 Task: Find connections with filter location Pingxiang with filter topic #likewith filter profile language French with filter current company Calypso Technology with filter school Panjab University,Chandigarh with filter industry Accessible Architecture and Design with filter service category Print Design with filter keywords title Roofer
Action: Mouse moved to (151, 224)
Screenshot: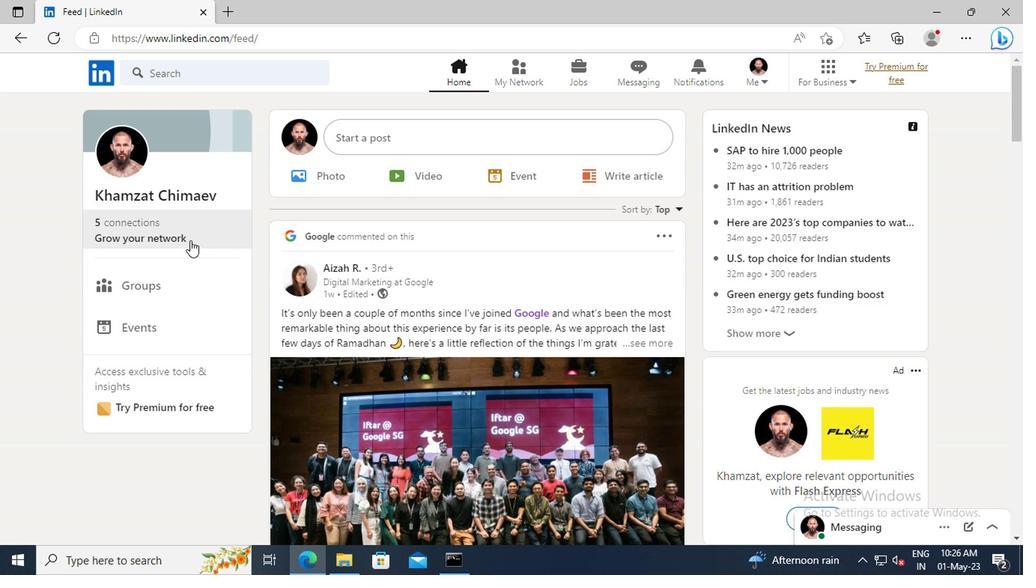 
Action: Mouse pressed left at (151, 224)
Screenshot: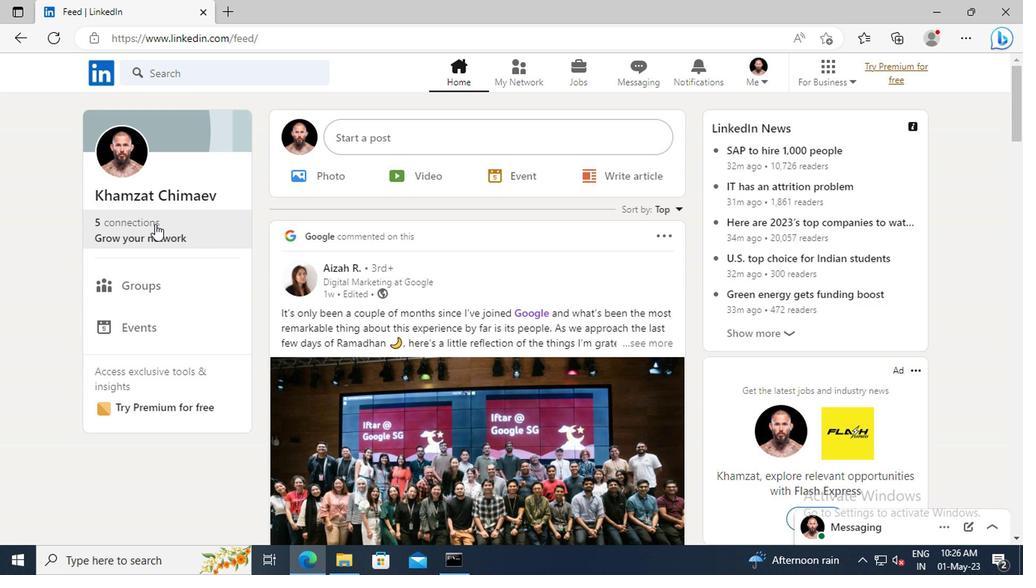 
Action: Mouse moved to (166, 160)
Screenshot: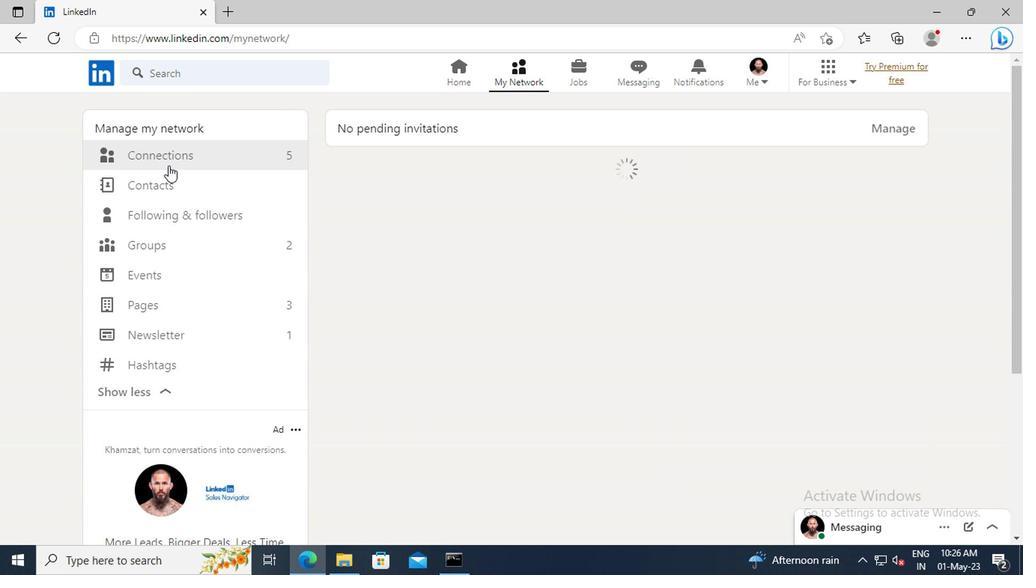 
Action: Mouse pressed left at (166, 160)
Screenshot: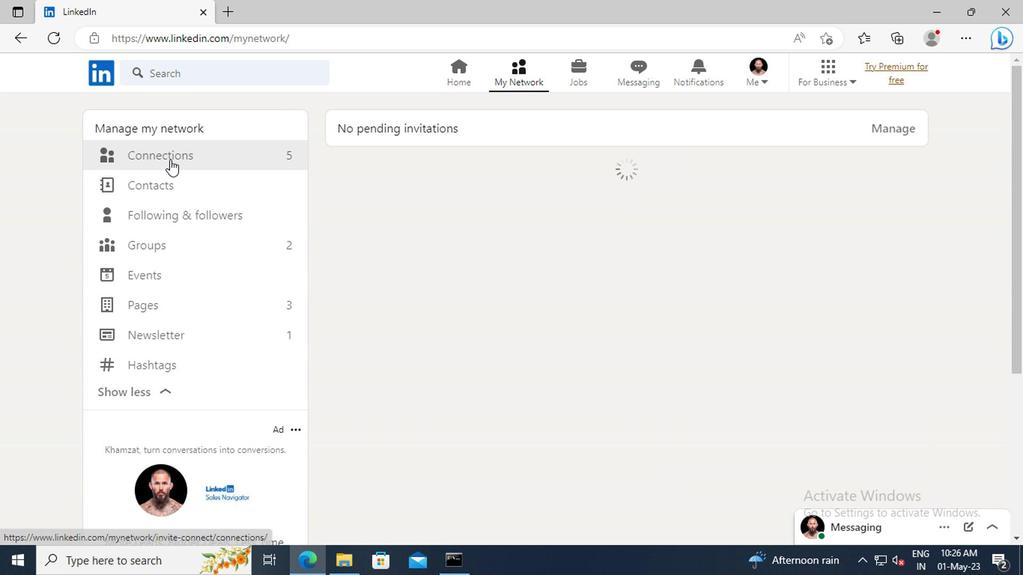 
Action: Mouse moved to (615, 162)
Screenshot: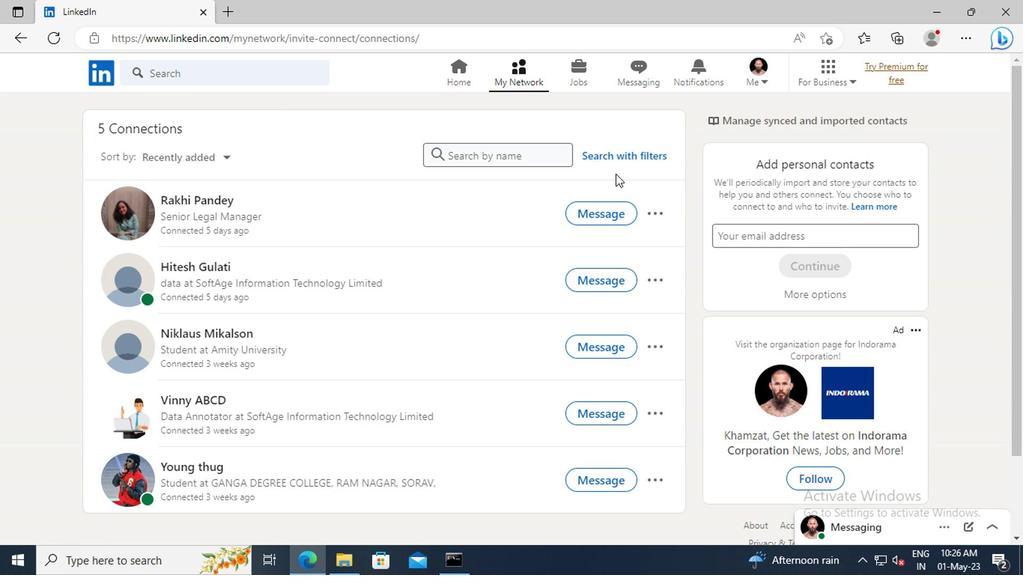 
Action: Mouse pressed left at (615, 162)
Screenshot: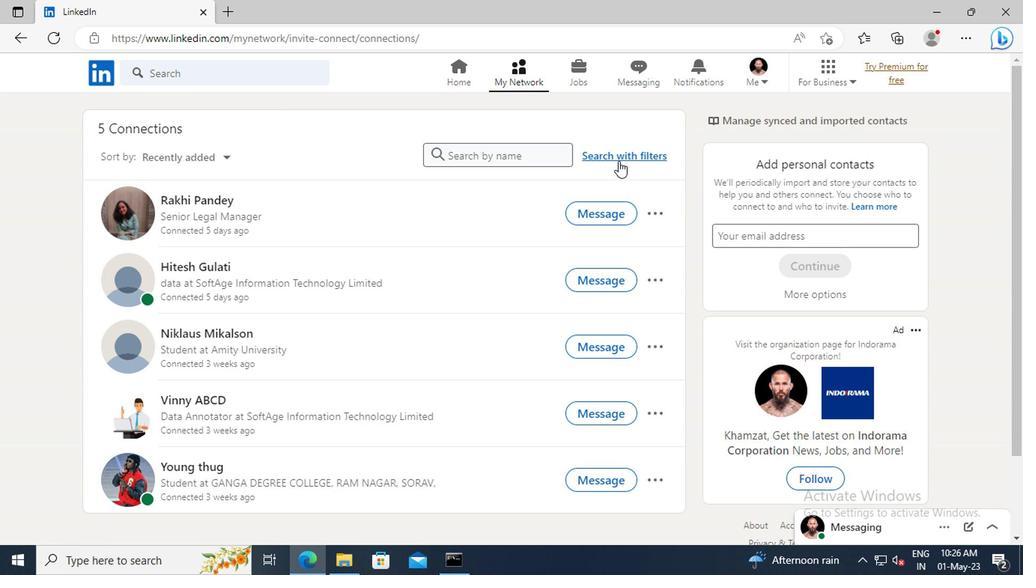 
Action: Mouse moved to (570, 118)
Screenshot: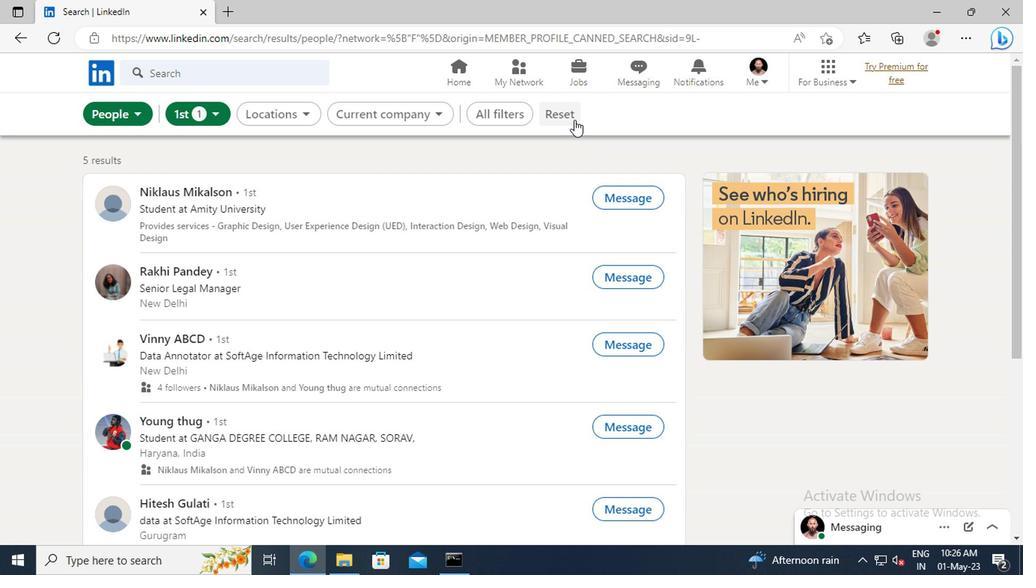 
Action: Mouse pressed left at (570, 118)
Screenshot: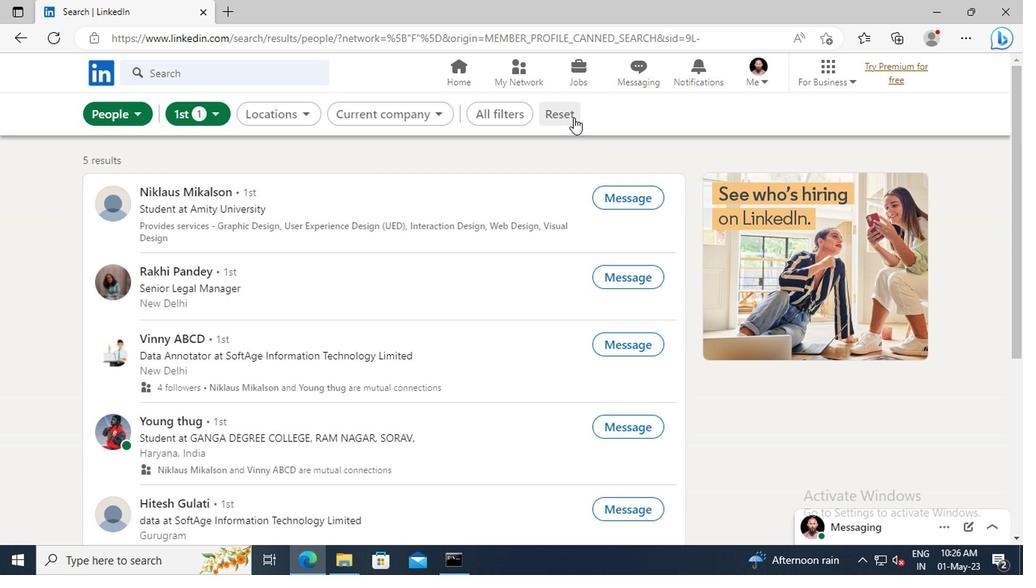 
Action: Mouse moved to (544, 116)
Screenshot: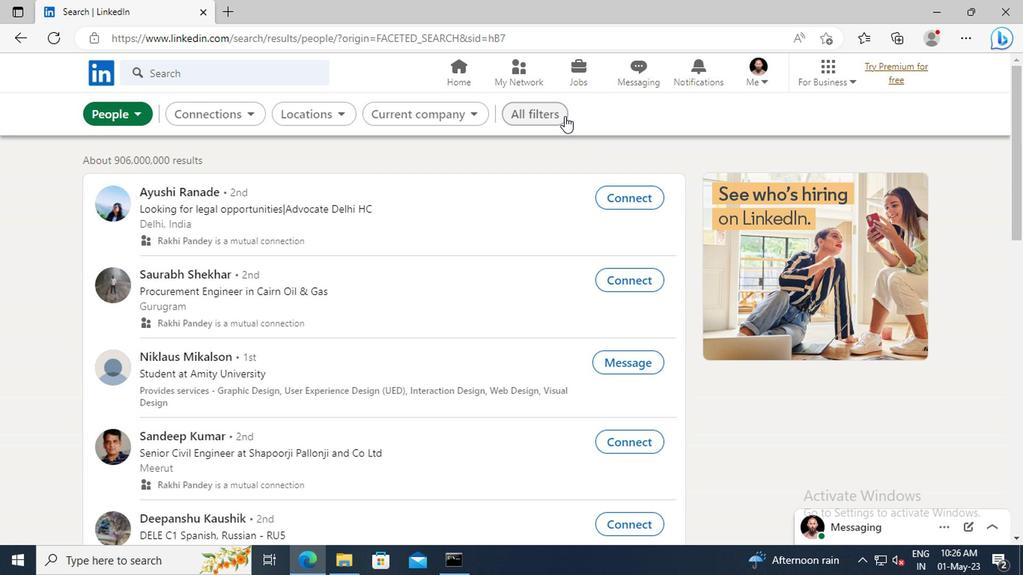 
Action: Mouse pressed left at (544, 116)
Screenshot: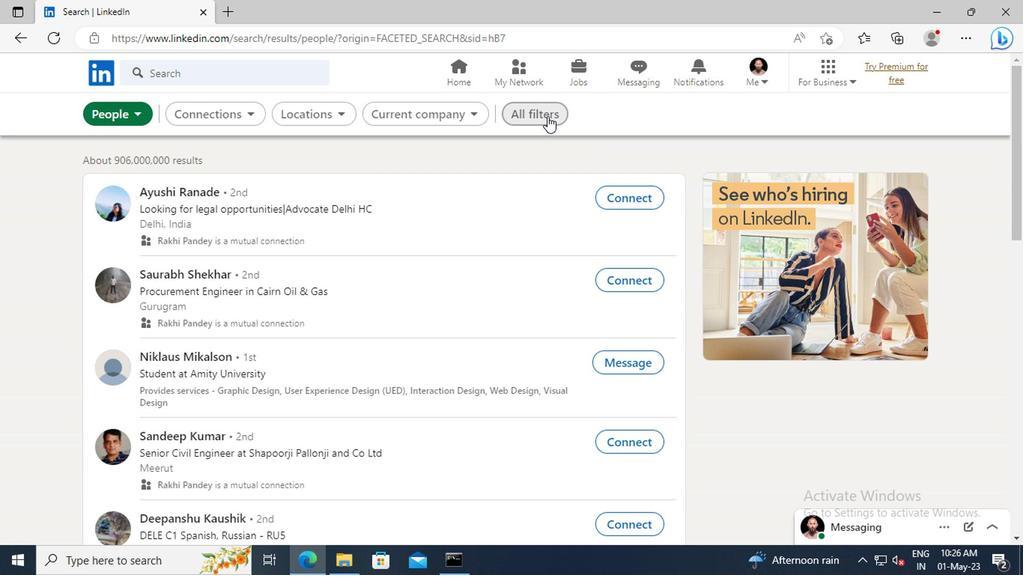 
Action: Mouse moved to (839, 260)
Screenshot: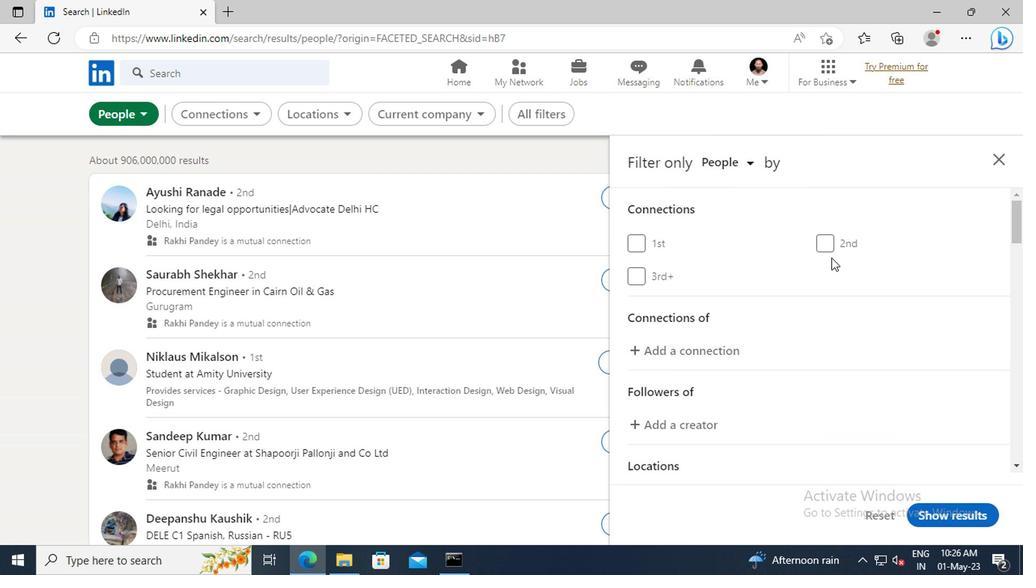 
Action: Mouse scrolled (839, 260) with delta (0, 0)
Screenshot: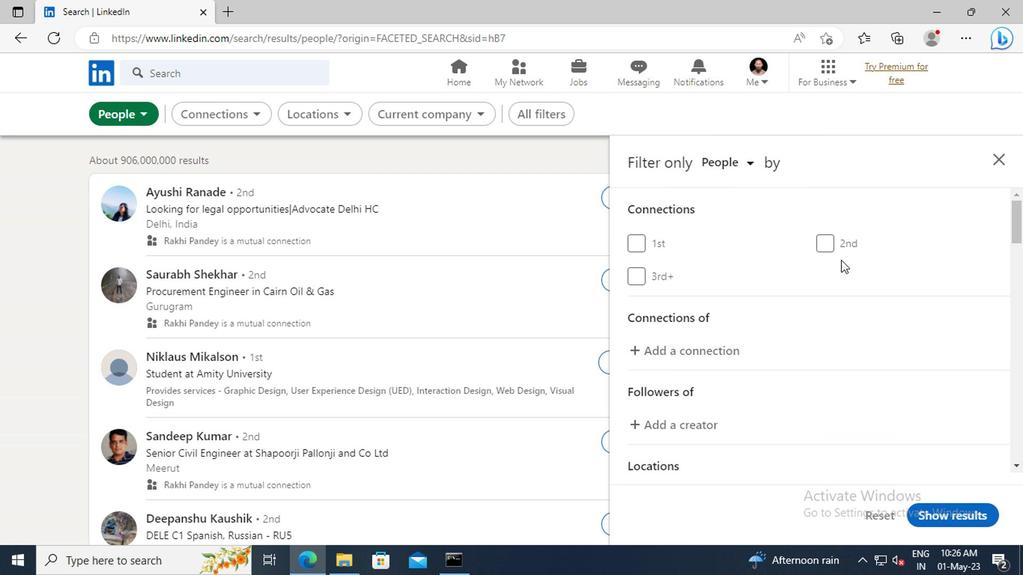 
Action: Mouse scrolled (839, 260) with delta (0, 0)
Screenshot: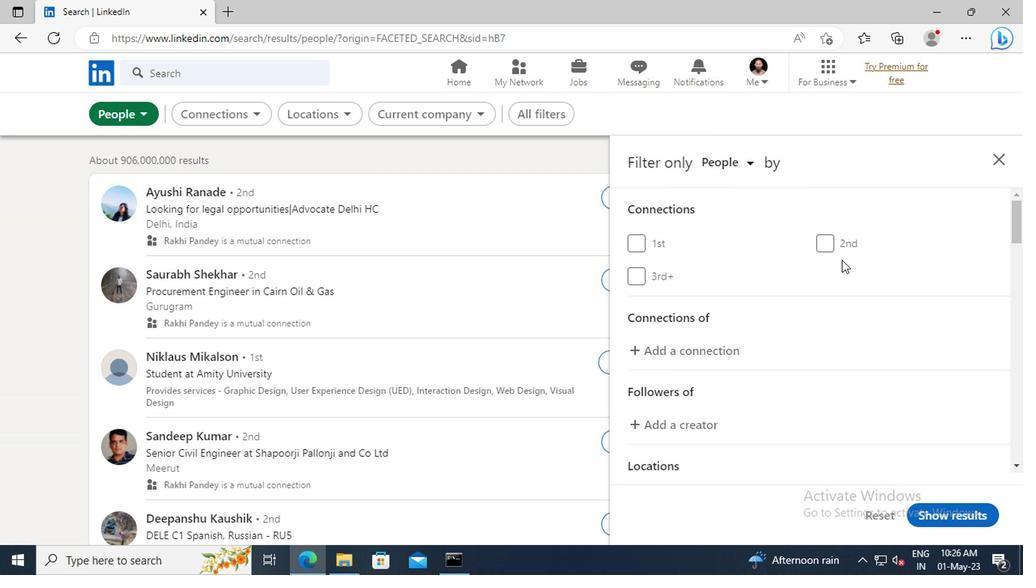 
Action: Mouse scrolled (839, 260) with delta (0, 0)
Screenshot: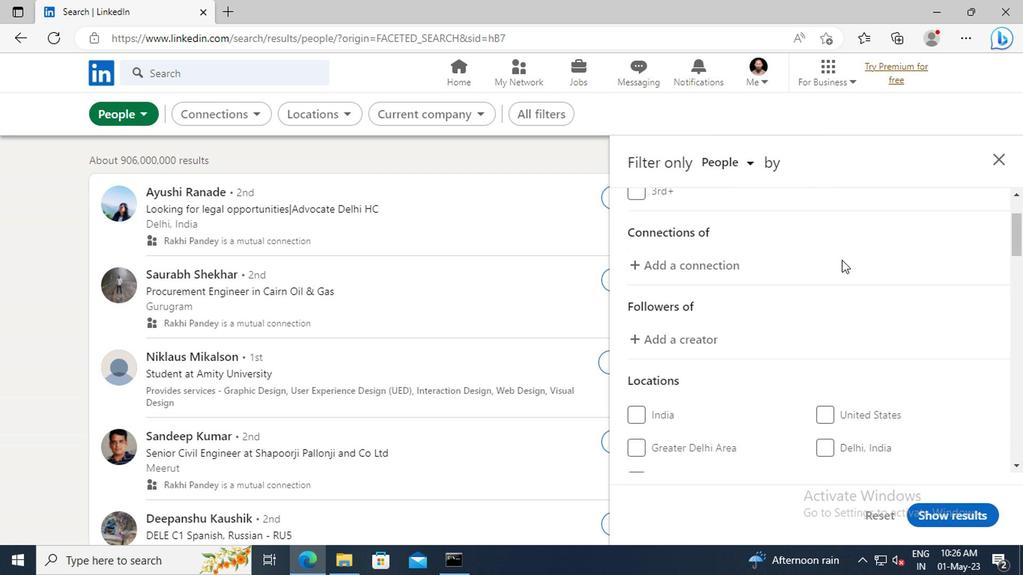 
Action: Mouse scrolled (839, 260) with delta (0, 0)
Screenshot: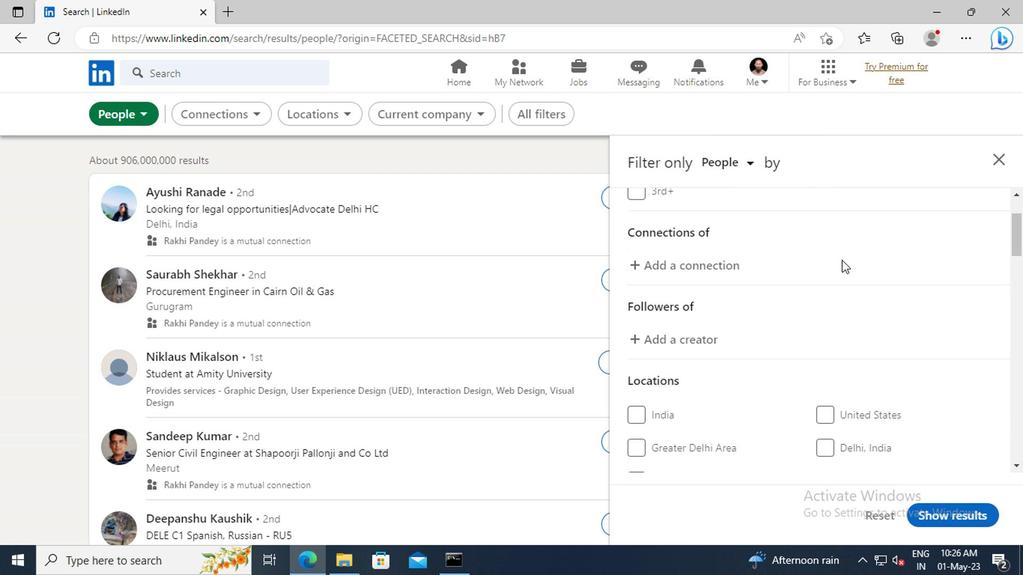 
Action: Mouse scrolled (839, 260) with delta (0, 0)
Screenshot: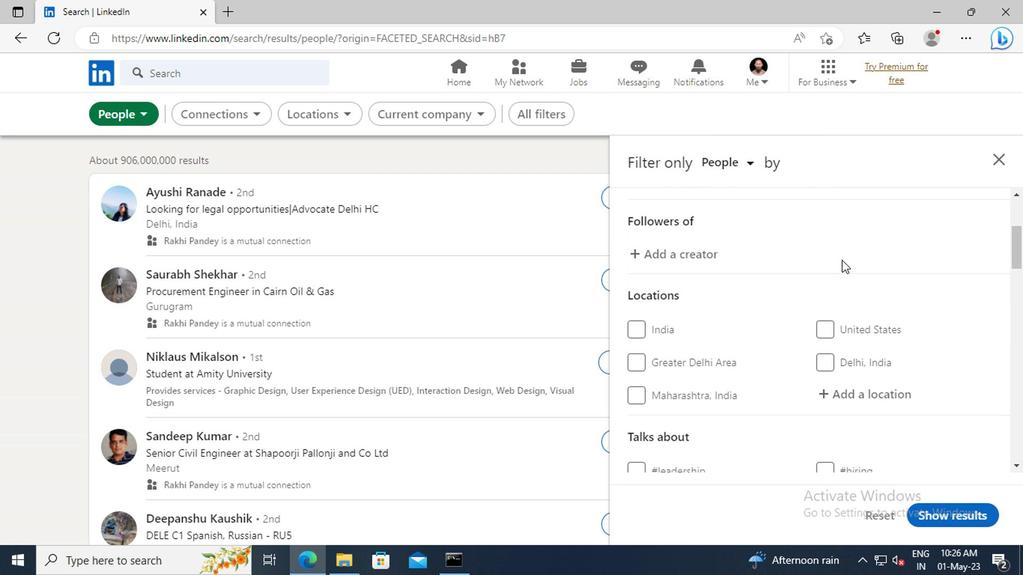 
Action: Mouse scrolled (839, 260) with delta (0, 0)
Screenshot: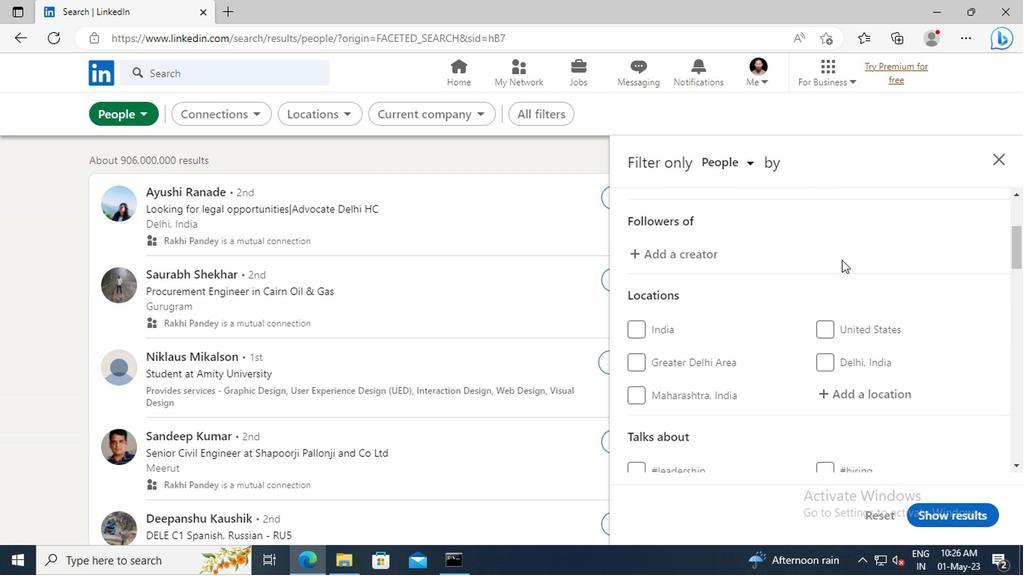 
Action: Mouse moved to (839, 308)
Screenshot: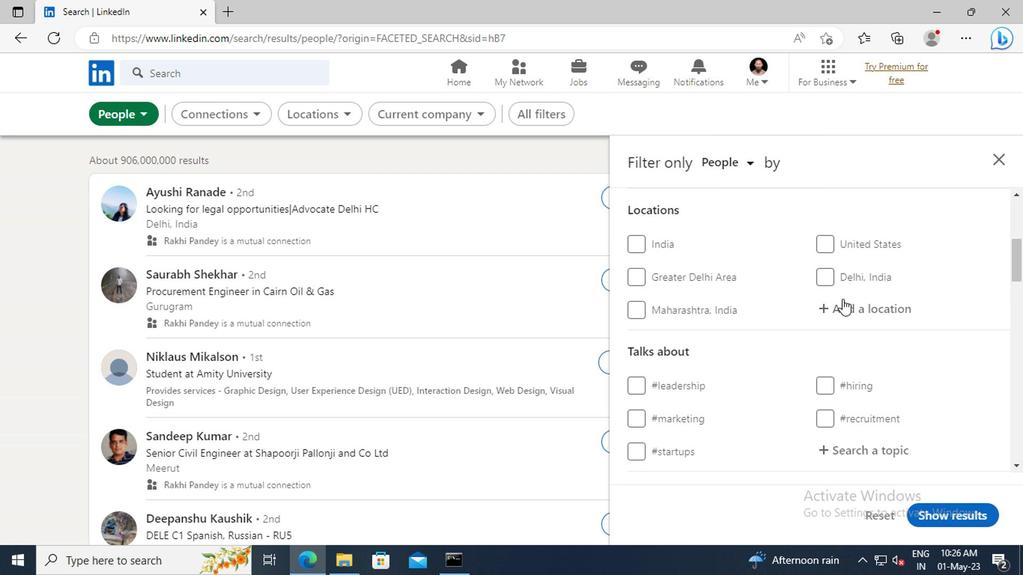 
Action: Mouse pressed left at (839, 308)
Screenshot: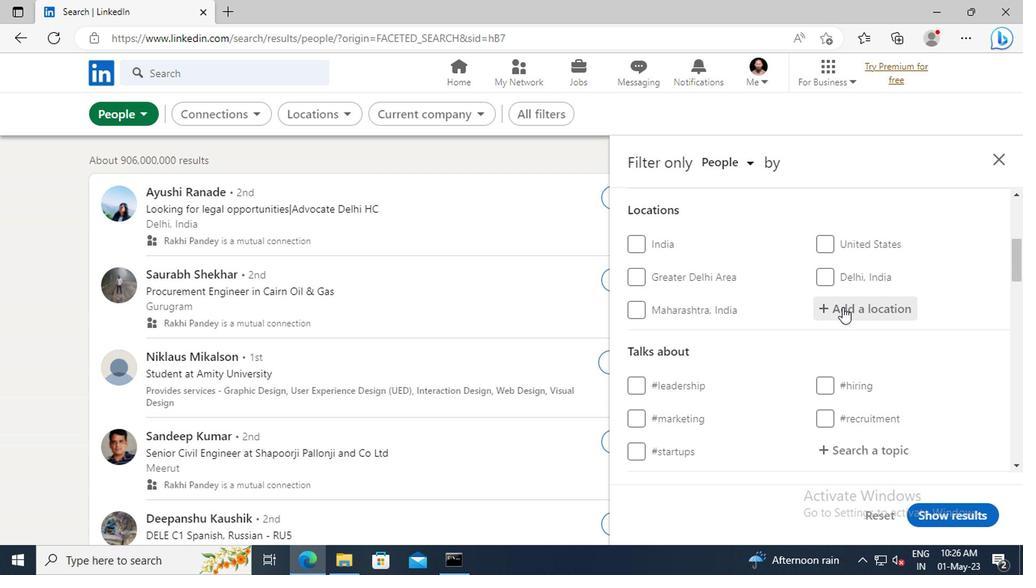 
Action: Key pressed <Key.shift>PINGXIANG
Screenshot: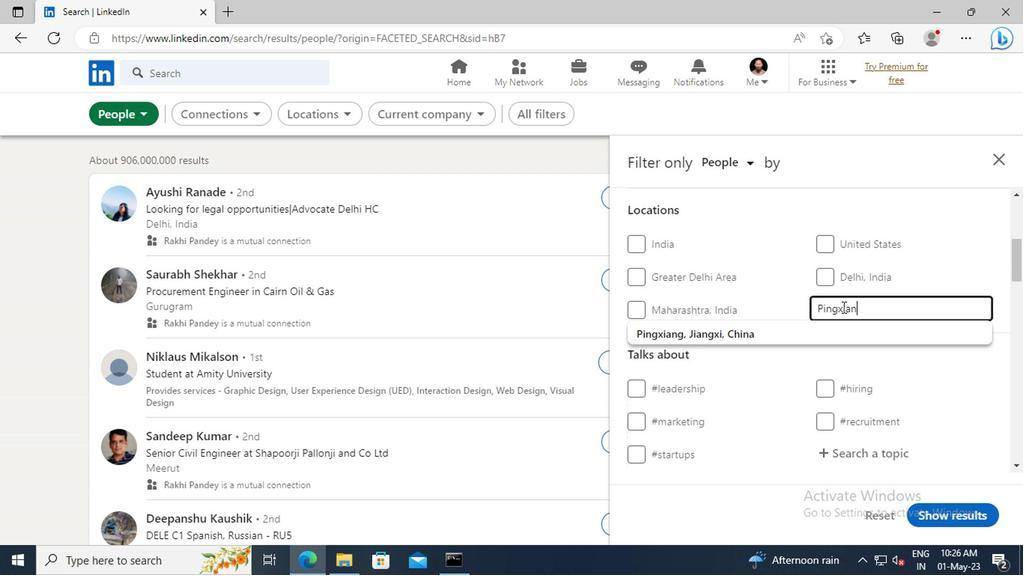 
Action: Mouse moved to (865, 330)
Screenshot: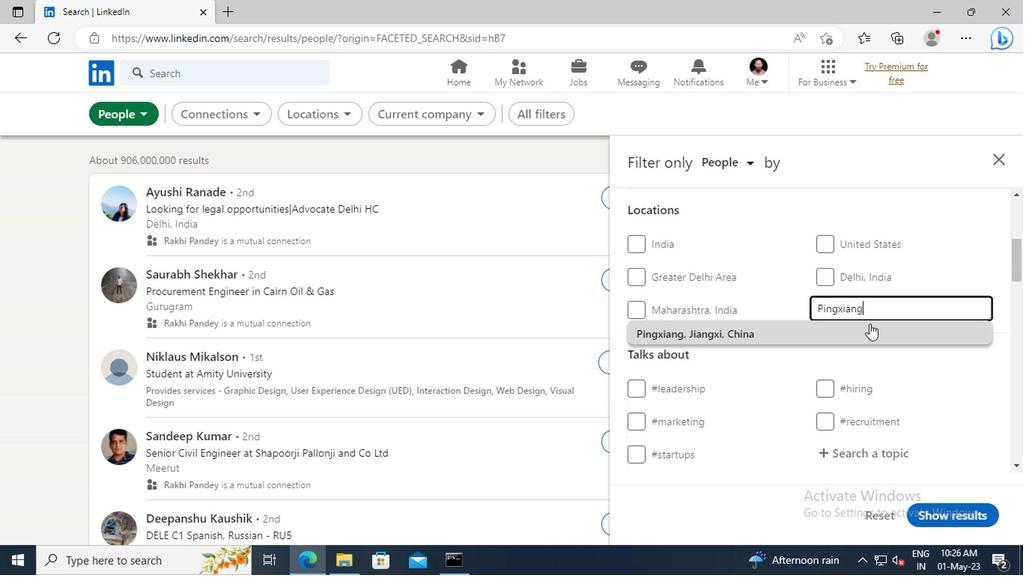 
Action: Mouse pressed left at (865, 330)
Screenshot: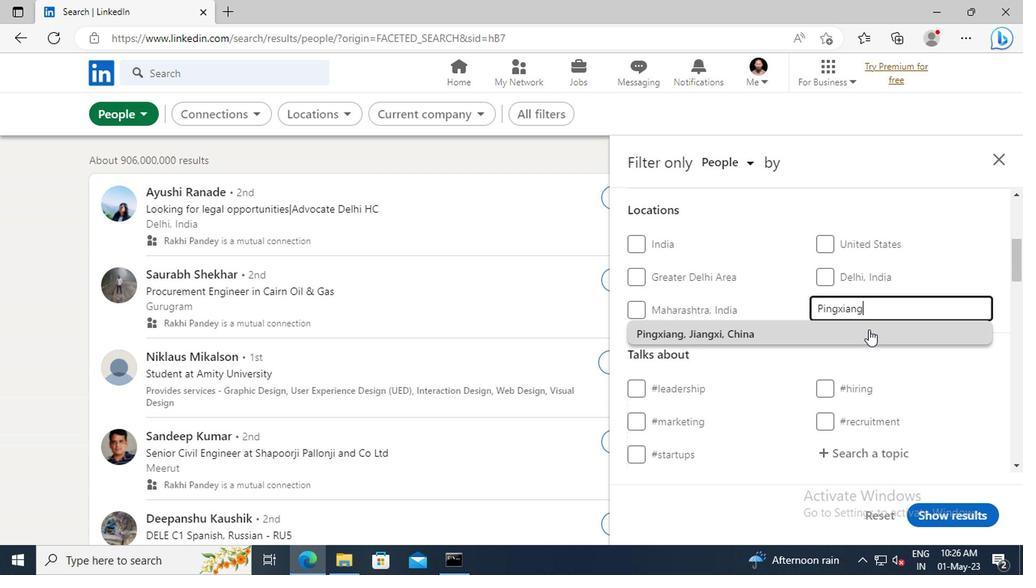 
Action: Mouse scrolled (865, 329) with delta (0, -1)
Screenshot: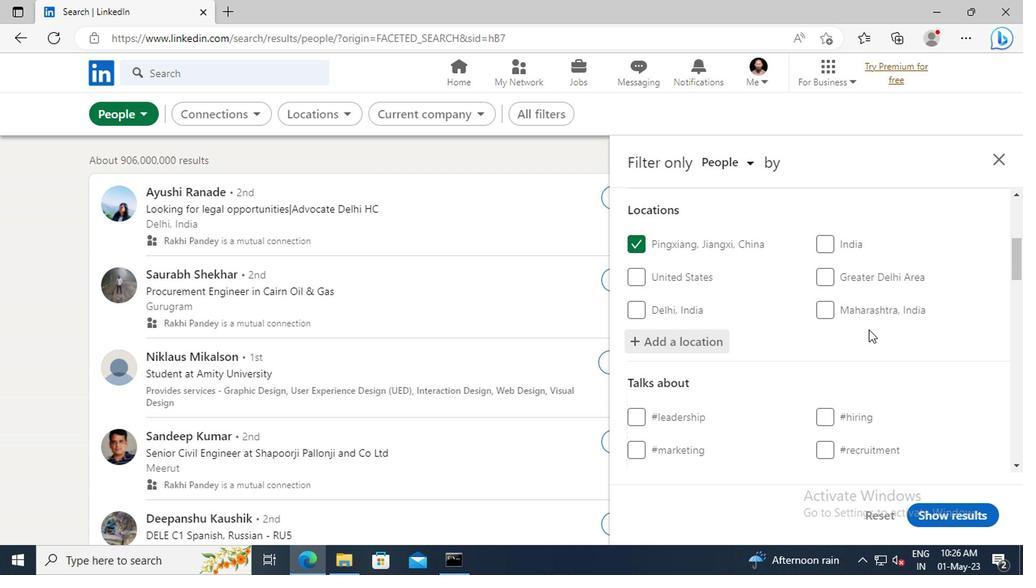 
Action: Mouse scrolled (865, 329) with delta (0, -1)
Screenshot: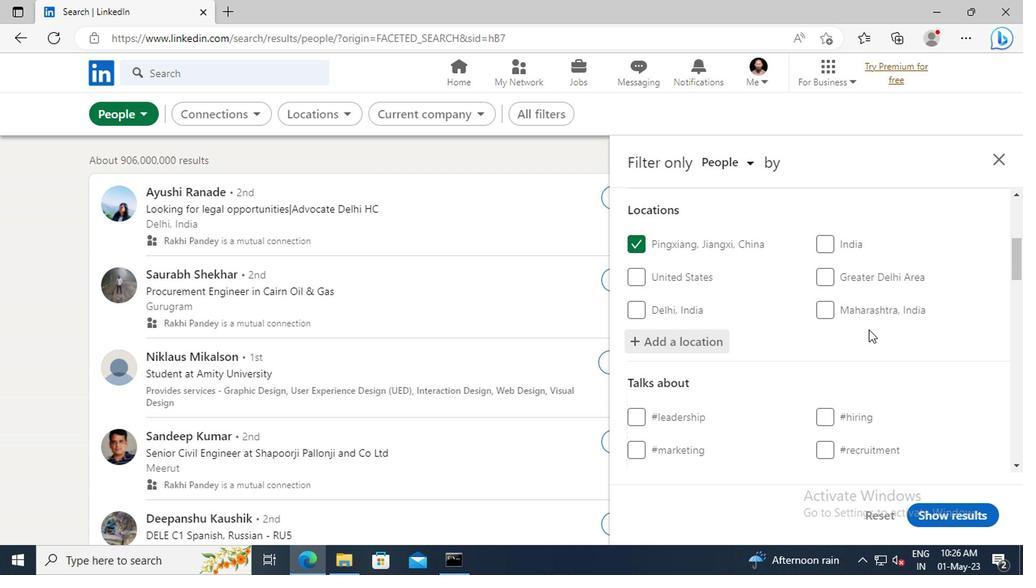
Action: Mouse scrolled (865, 329) with delta (0, -1)
Screenshot: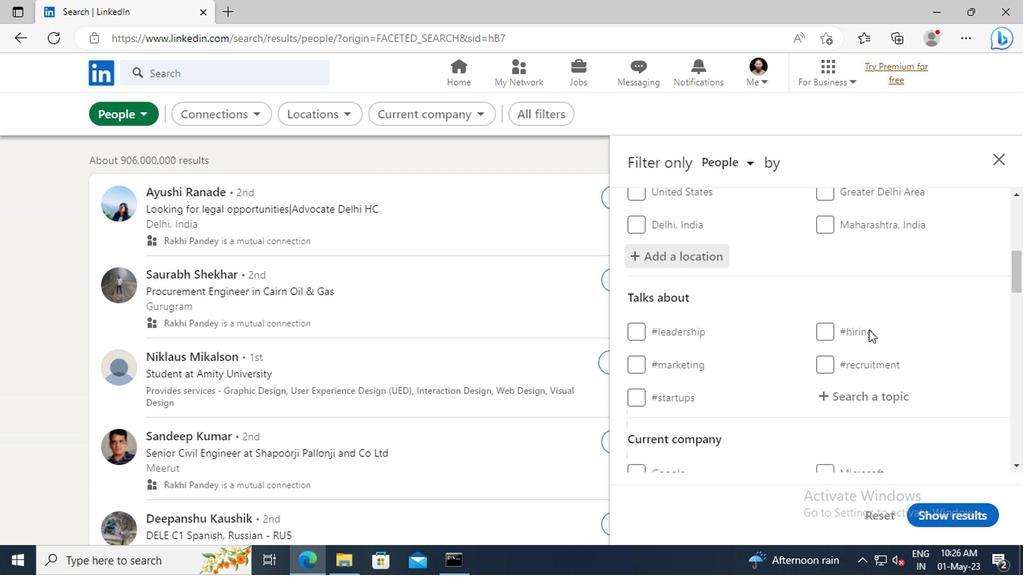 
Action: Mouse moved to (865, 352)
Screenshot: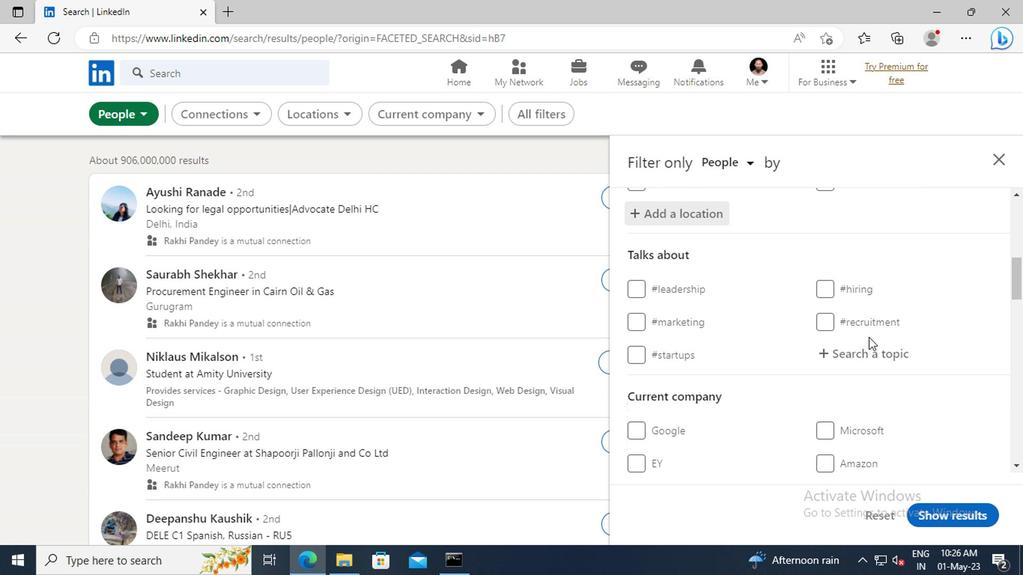 
Action: Mouse pressed left at (865, 352)
Screenshot: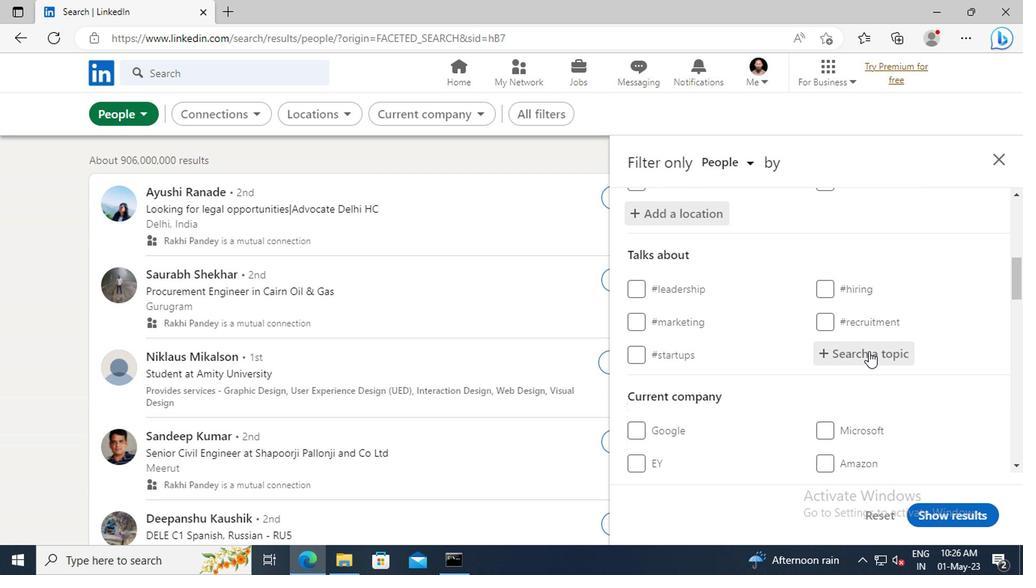 
Action: Key pressed LIKE
Screenshot: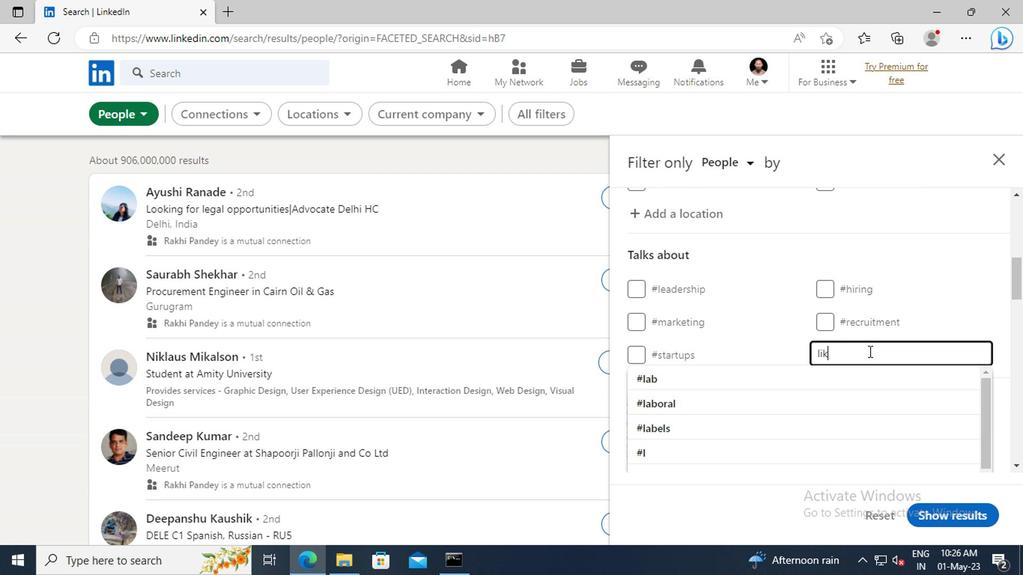 
Action: Mouse moved to (836, 380)
Screenshot: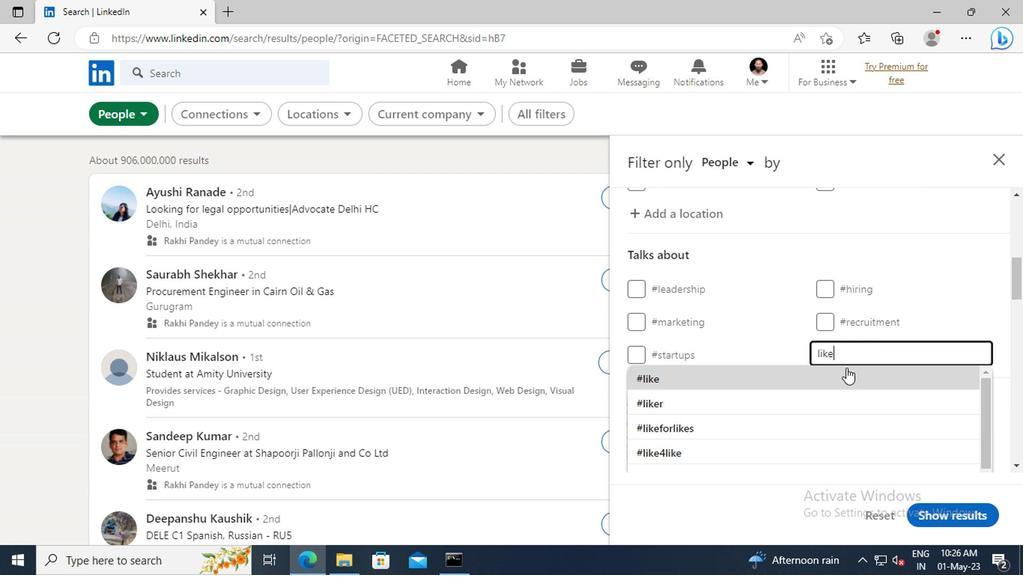 
Action: Mouse pressed left at (836, 380)
Screenshot: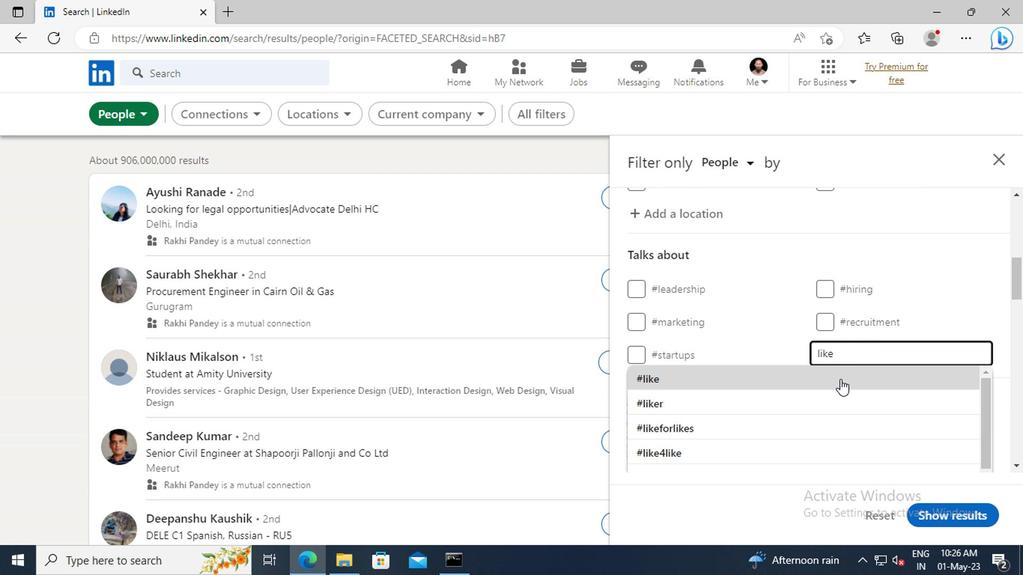 
Action: Mouse scrolled (836, 380) with delta (0, 0)
Screenshot: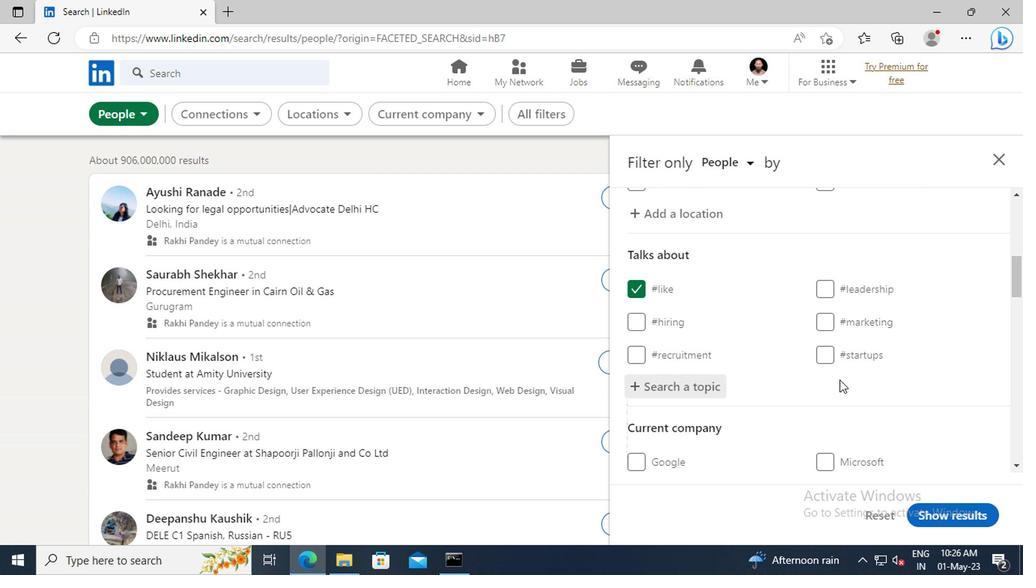 
Action: Mouse scrolled (836, 380) with delta (0, 0)
Screenshot: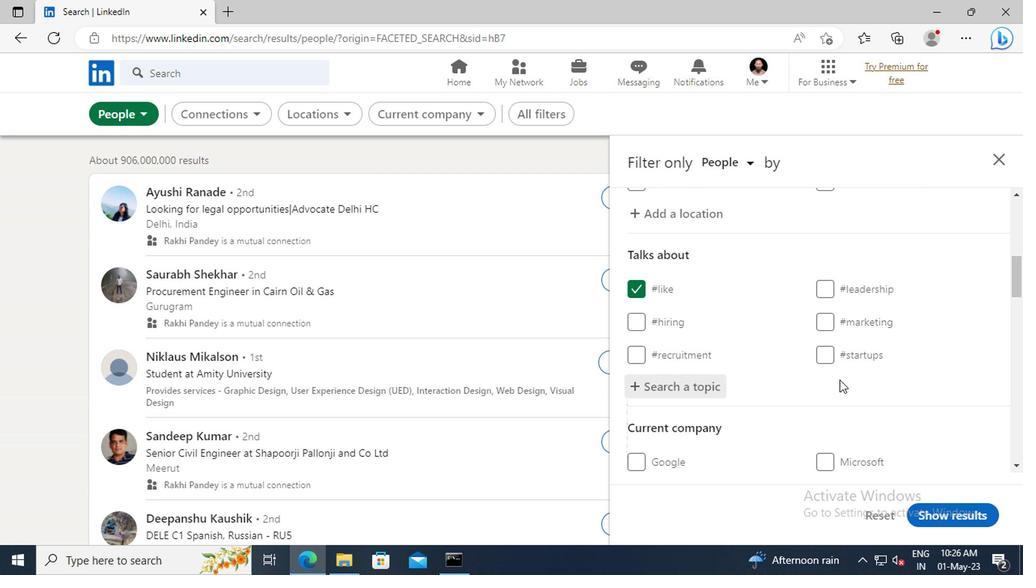 
Action: Mouse scrolled (836, 380) with delta (0, 0)
Screenshot: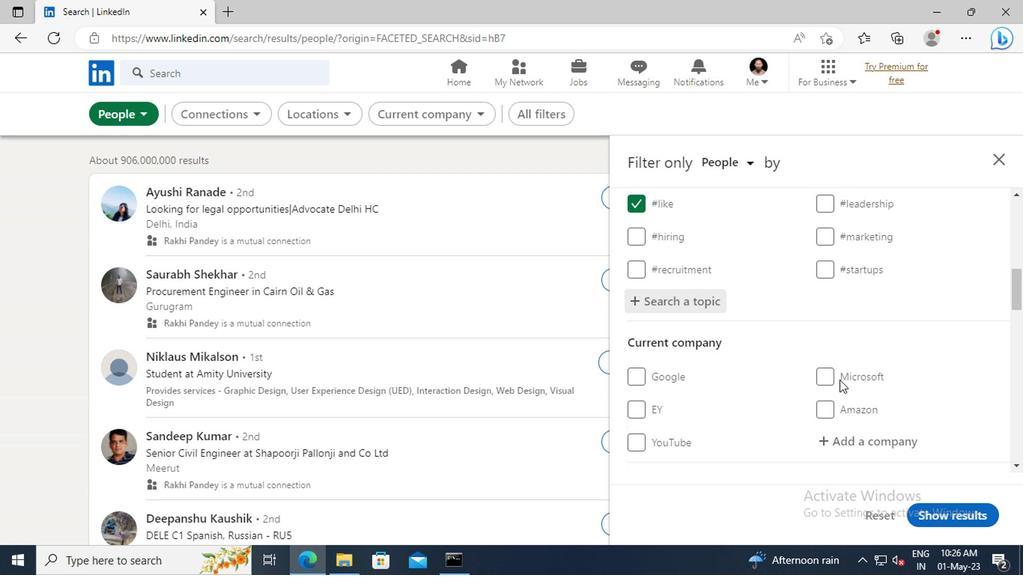 
Action: Mouse scrolled (836, 380) with delta (0, 0)
Screenshot: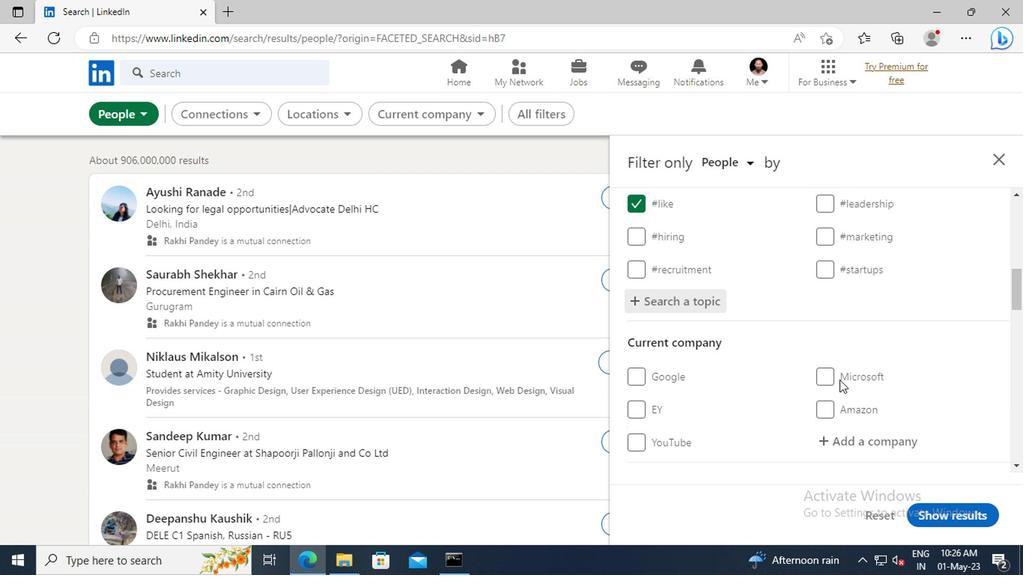 
Action: Mouse scrolled (836, 380) with delta (0, 0)
Screenshot: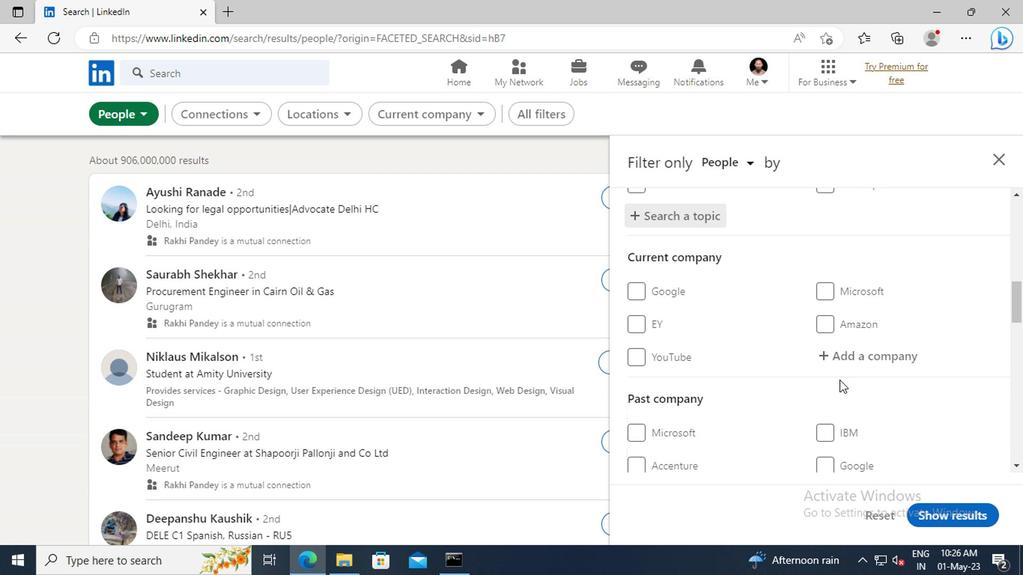 
Action: Mouse scrolled (836, 380) with delta (0, 0)
Screenshot: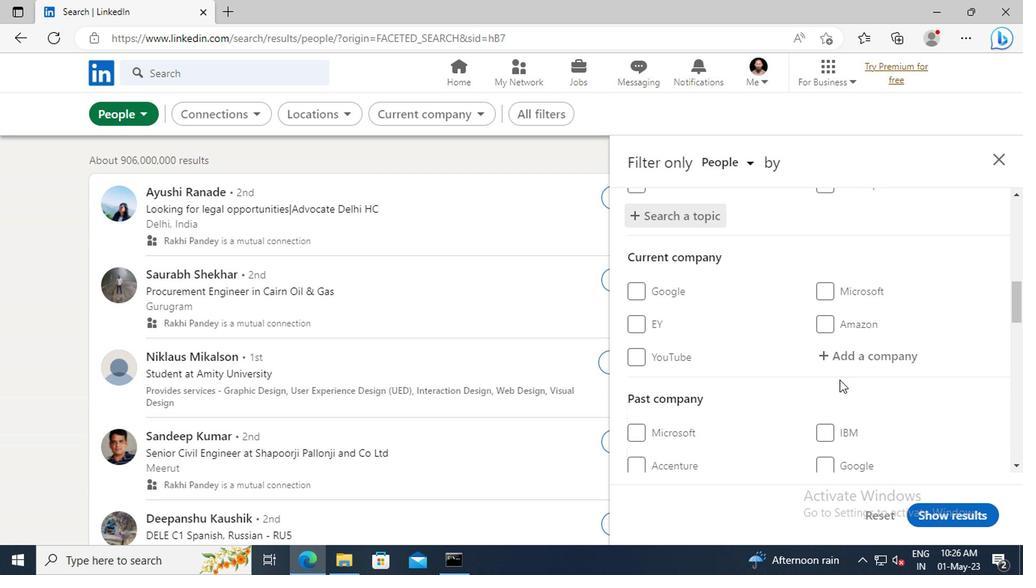 
Action: Mouse scrolled (836, 380) with delta (0, 0)
Screenshot: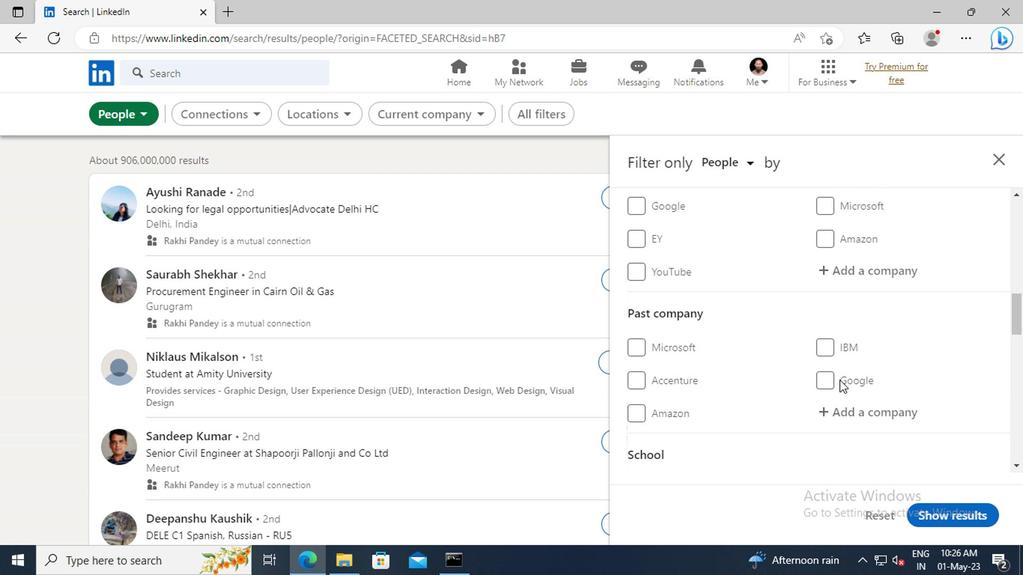 
Action: Mouse scrolled (836, 380) with delta (0, 0)
Screenshot: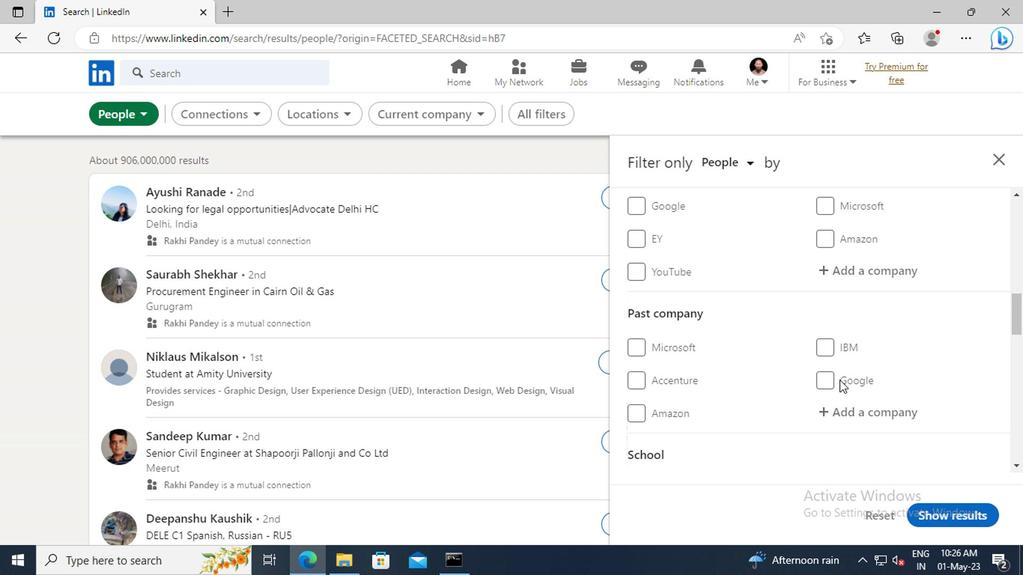 
Action: Mouse scrolled (836, 380) with delta (0, 0)
Screenshot: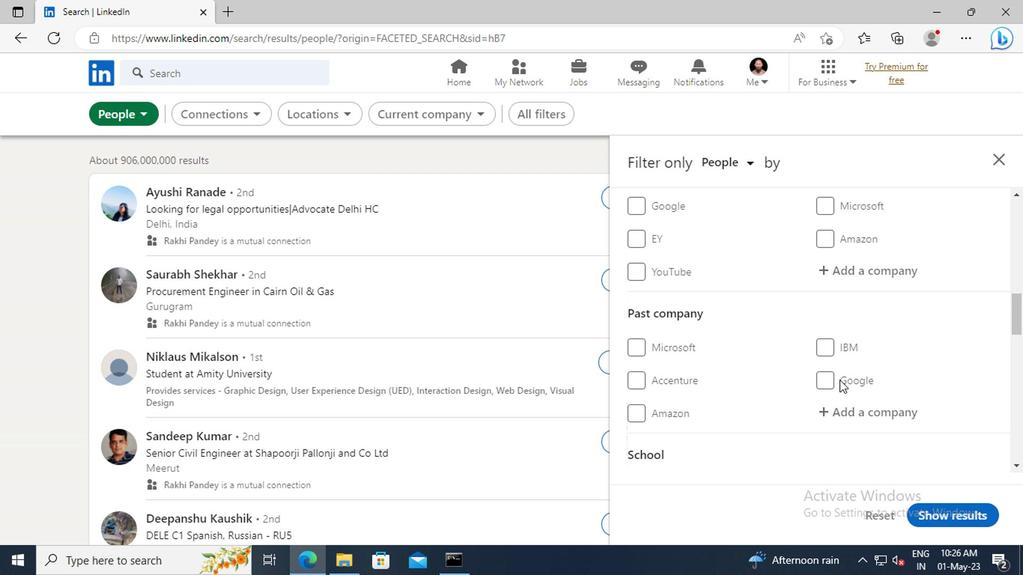 
Action: Mouse scrolled (836, 380) with delta (0, 0)
Screenshot: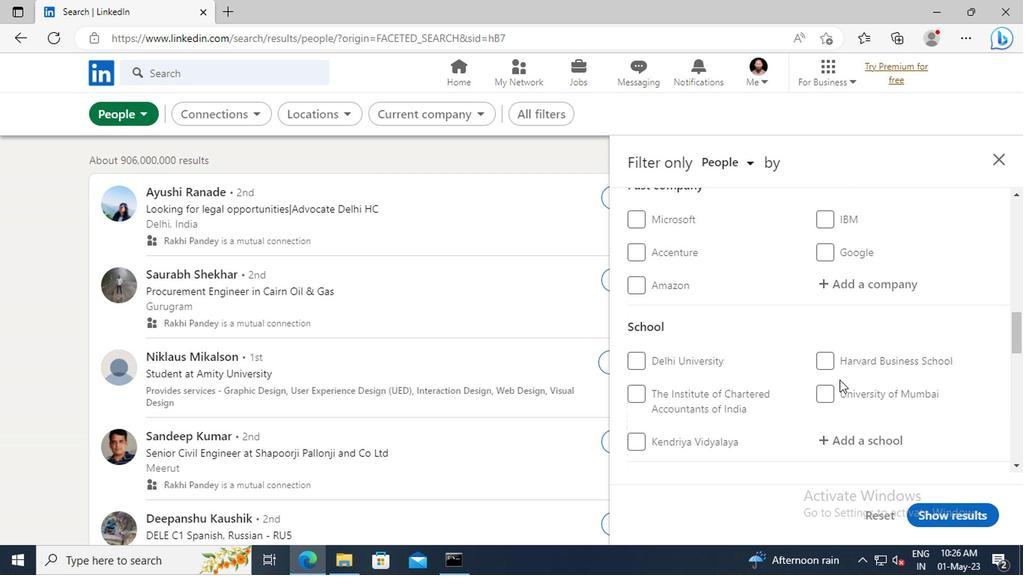 
Action: Mouse scrolled (836, 380) with delta (0, 0)
Screenshot: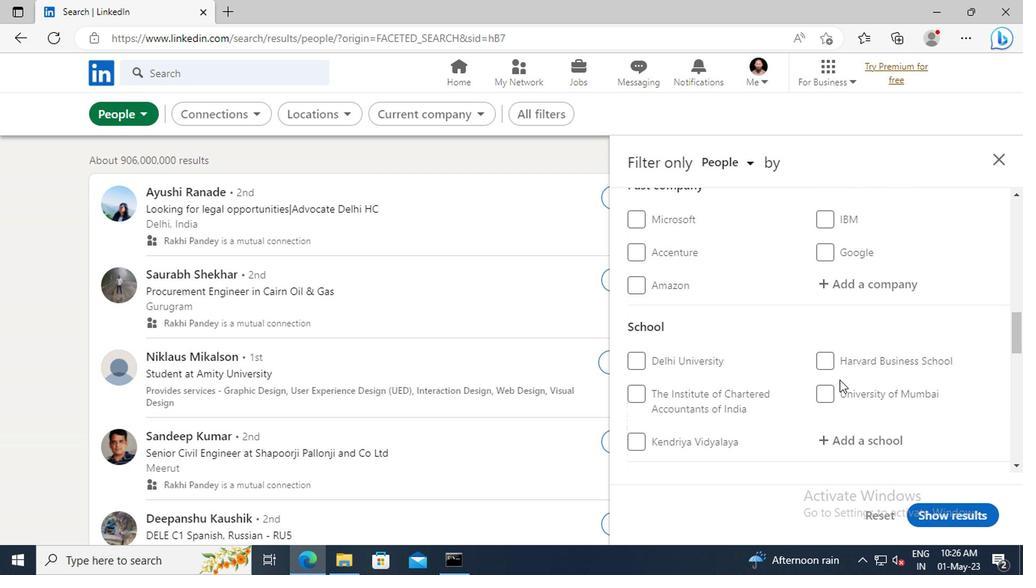 
Action: Mouse scrolled (836, 380) with delta (0, 0)
Screenshot: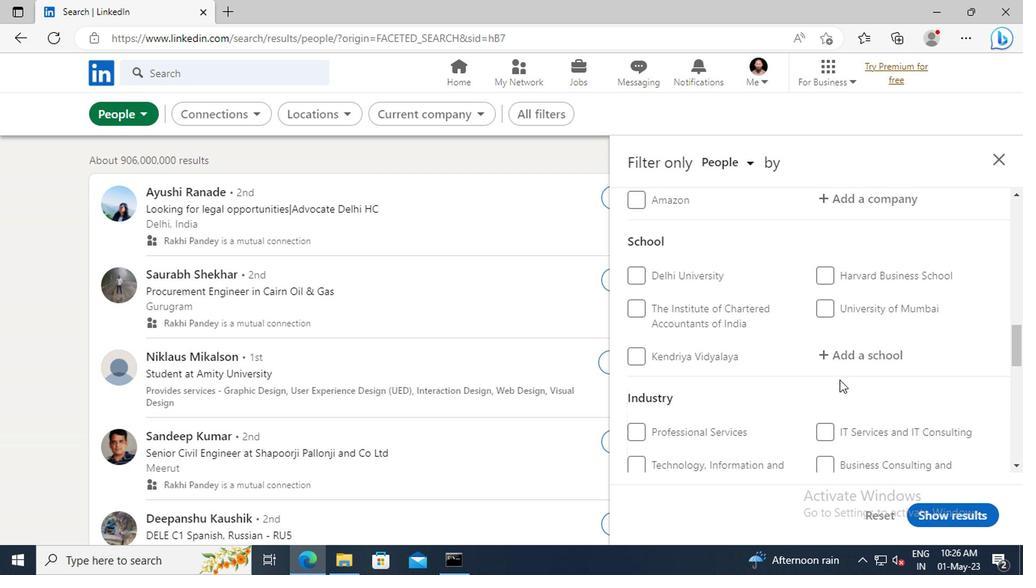 
Action: Mouse scrolled (836, 380) with delta (0, 0)
Screenshot: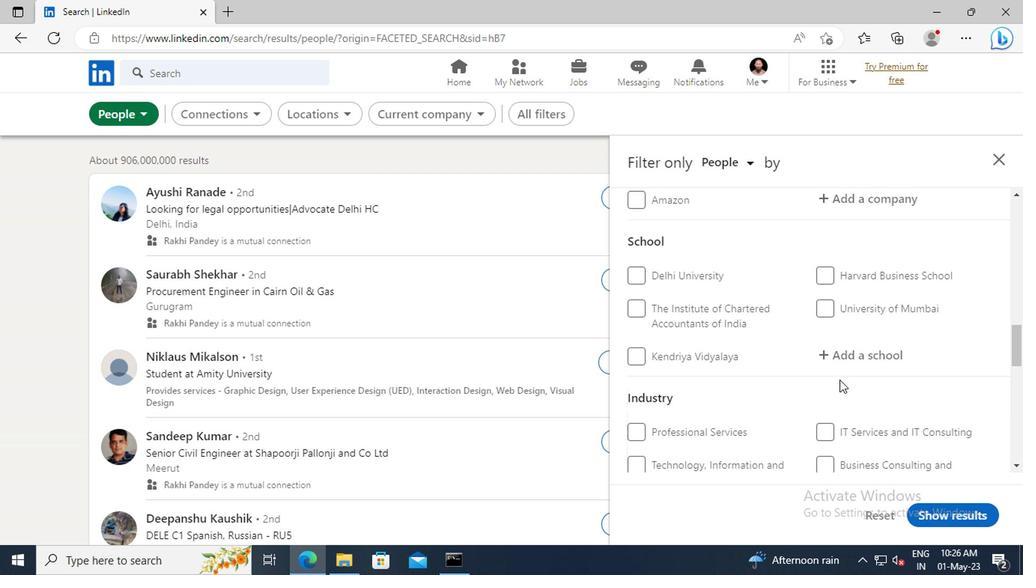
Action: Mouse scrolled (836, 380) with delta (0, 0)
Screenshot: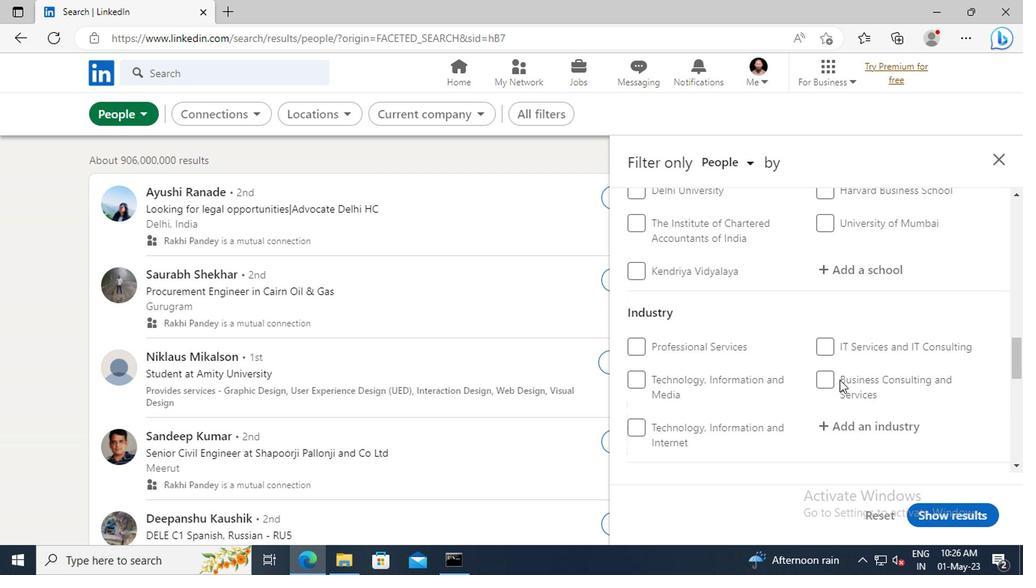 
Action: Mouse scrolled (836, 380) with delta (0, 0)
Screenshot: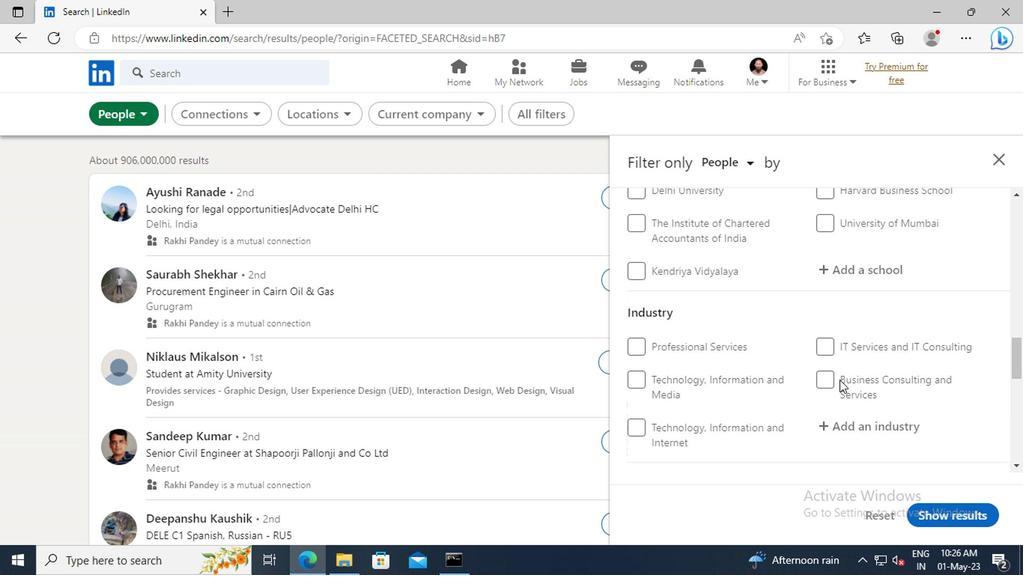 
Action: Mouse scrolled (836, 380) with delta (0, 0)
Screenshot: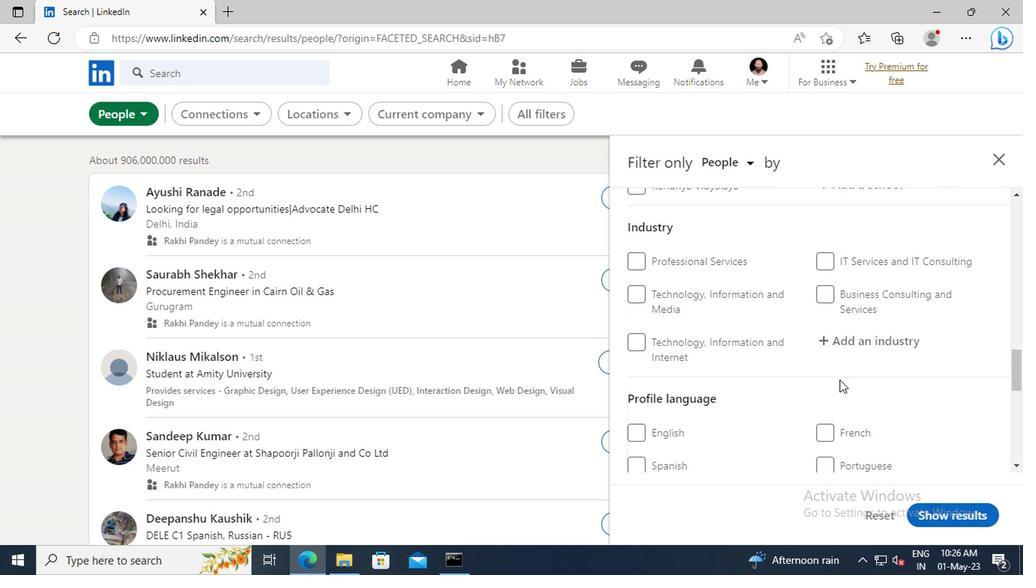 
Action: Mouse moved to (825, 389)
Screenshot: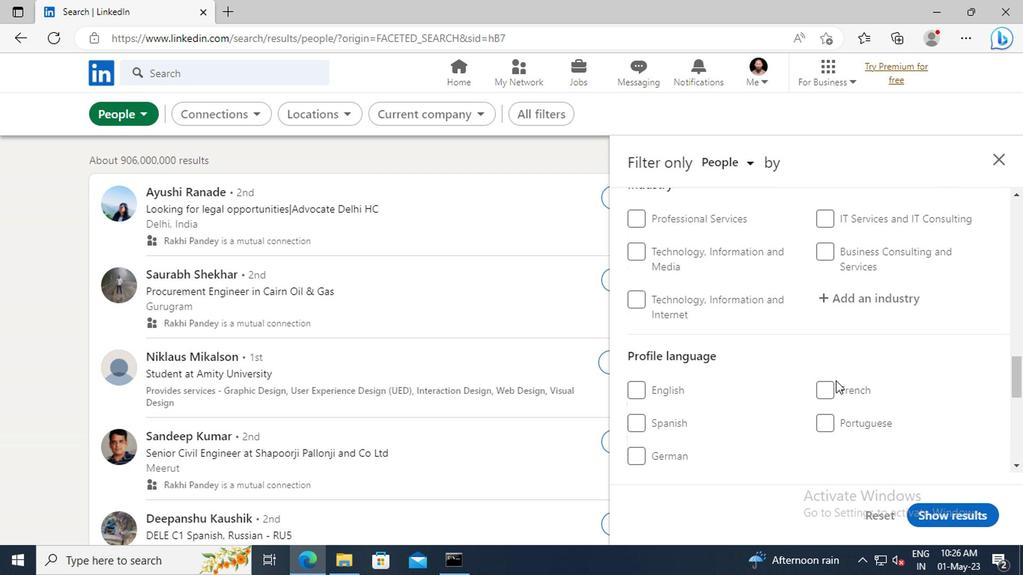 
Action: Mouse pressed left at (825, 389)
Screenshot: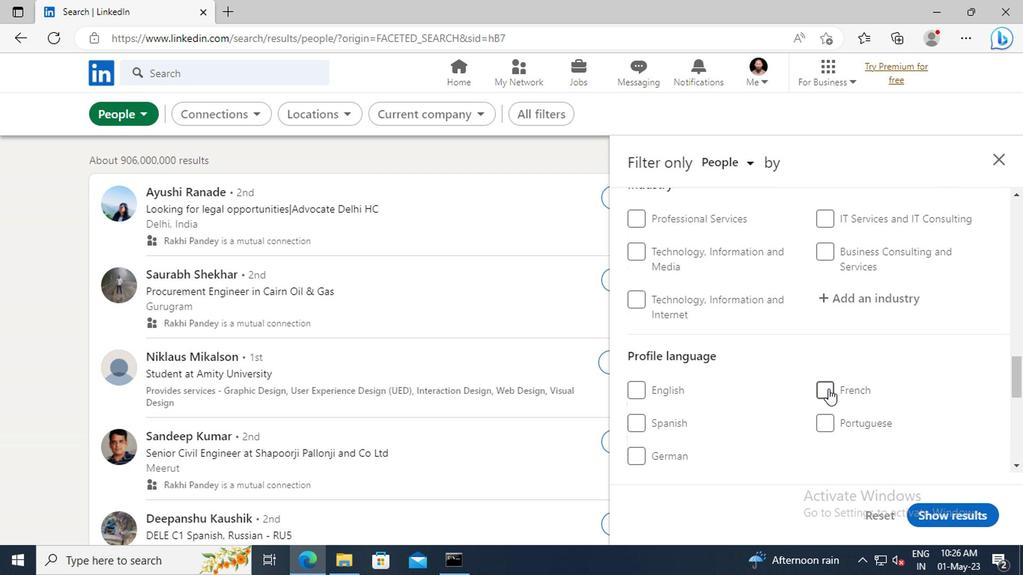 
Action: Mouse moved to (834, 360)
Screenshot: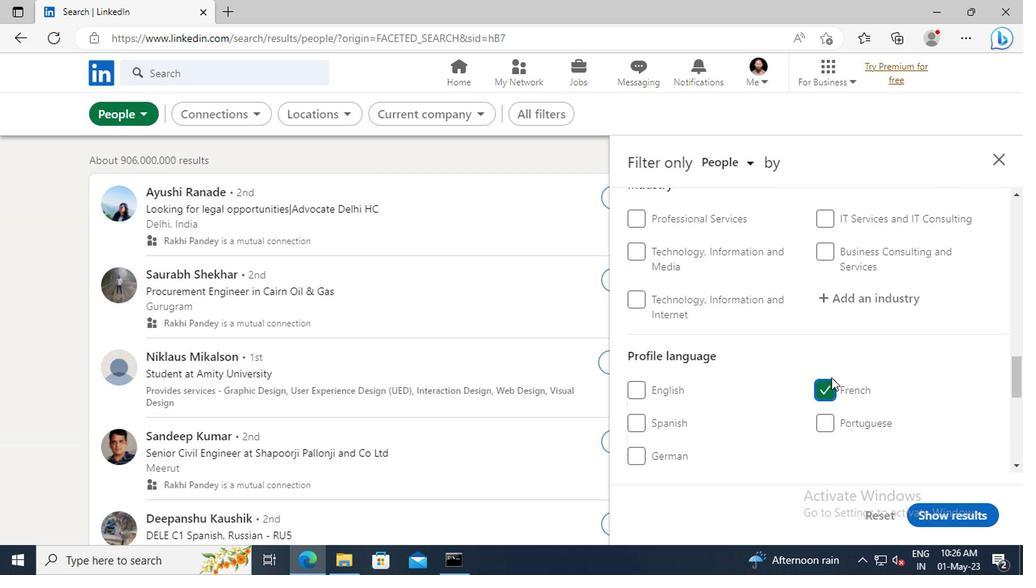 
Action: Mouse scrolled (834, 361) with delta (0, 1)
Screenshot: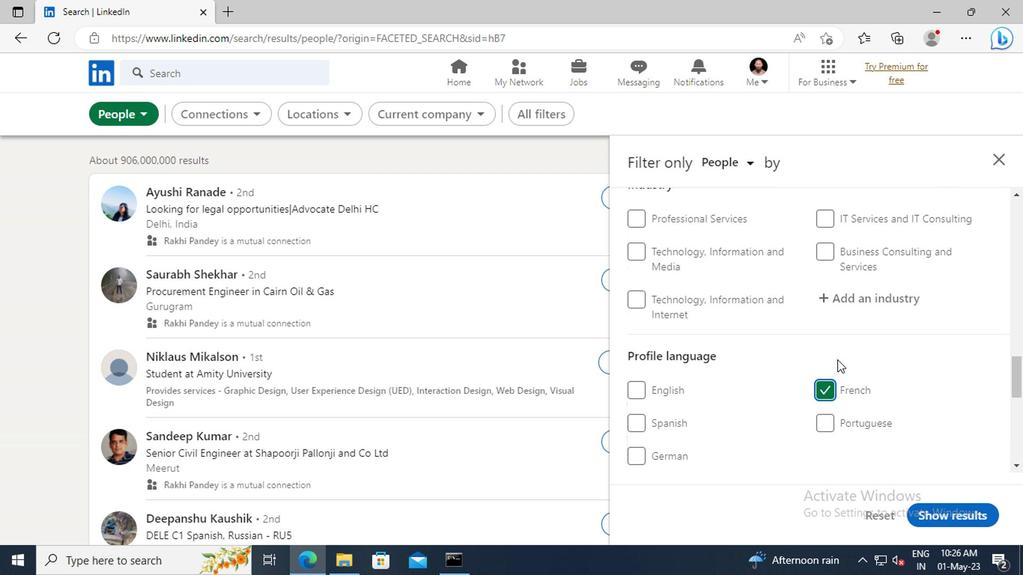 
Action: Mouse scrolled (834, 361) with delta (0, 1)
Screenshot: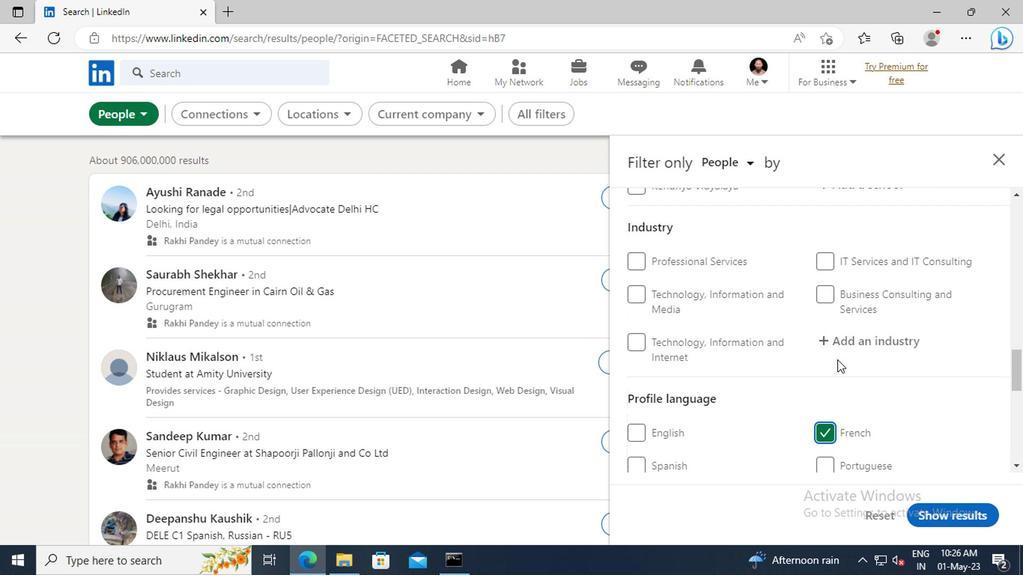 
Action: Mouse scrolled (834, 361) with delta (0, 1)
Screenshot: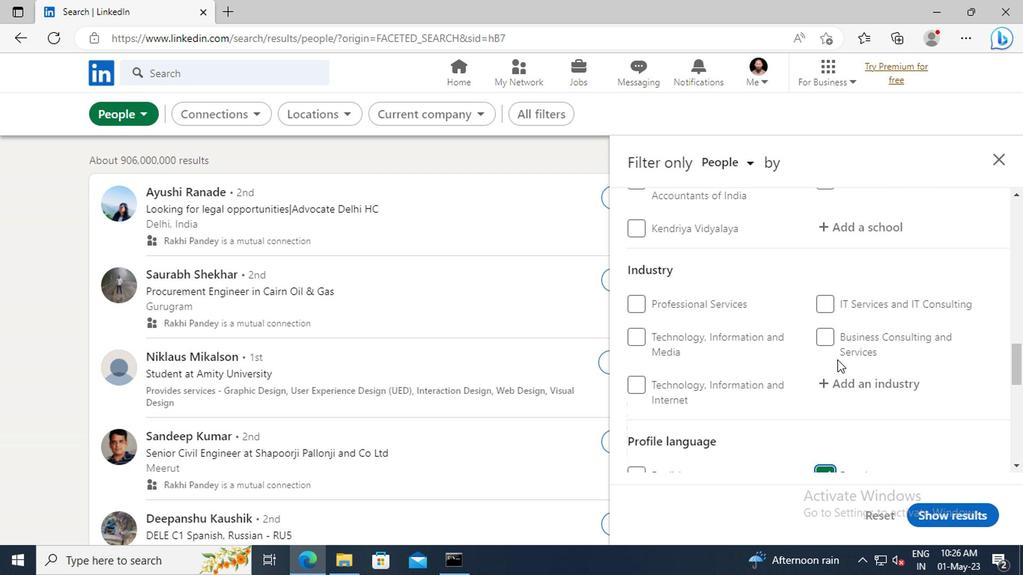 
Action: Mouse scrolled (834, 361) with delta (0, 1)
Screenshot: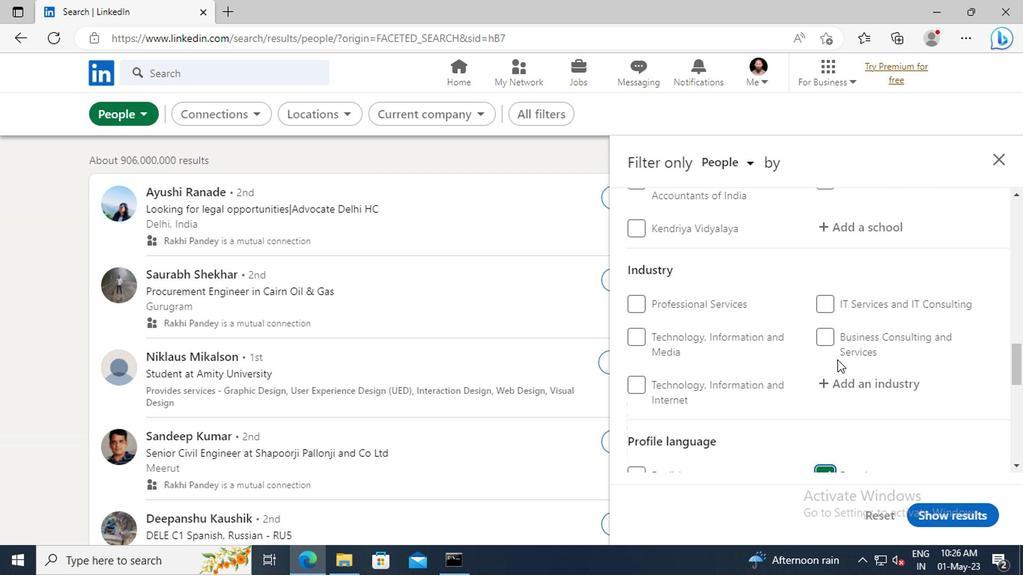 
Action: Mouse scrolled (834, 361) with delta (0, 1)
Screenshot: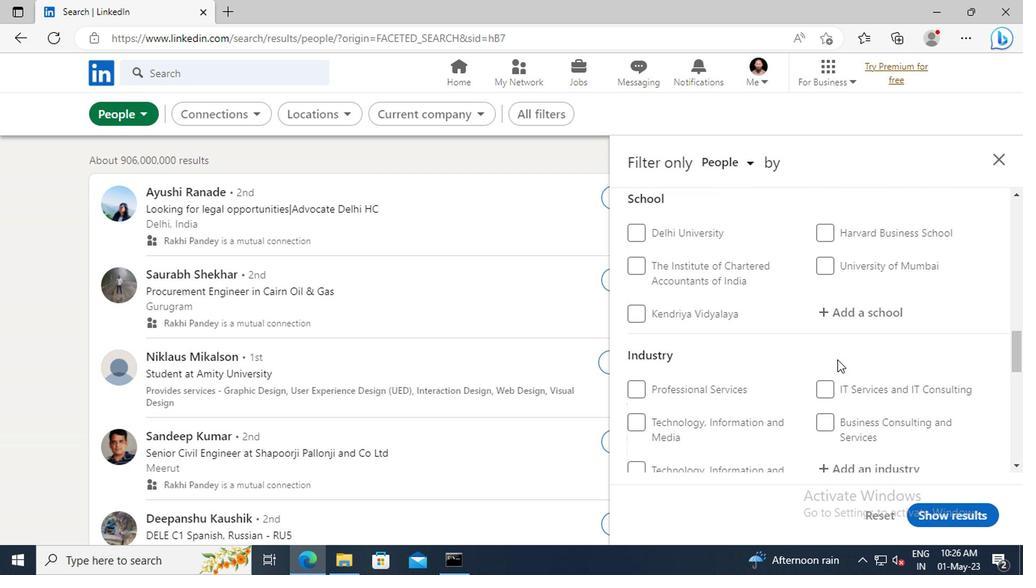 
Action: Mouse scrolled (834, 361) with delta (0, 1)
Screenshot: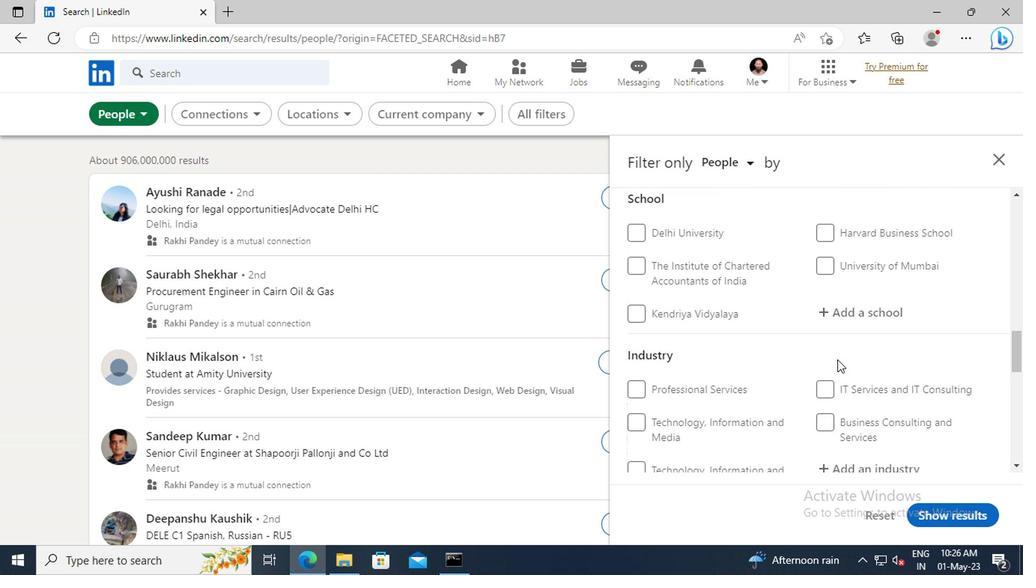 
Action: Mouse scrolled (834, 361) with delta (0, 1)
Screenshot: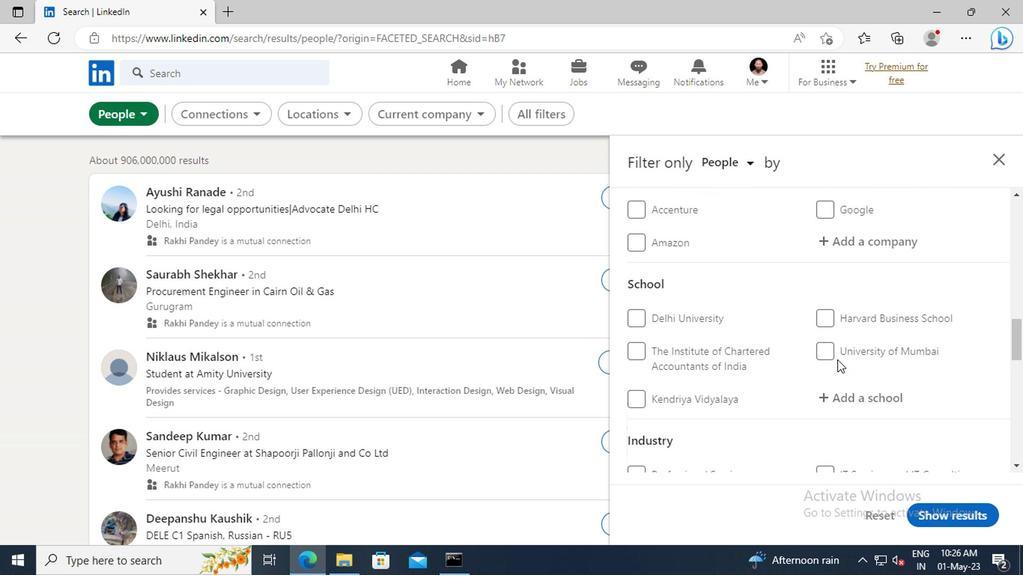 
Action: Mouse scrolled (834, 361) with delta (0, 1)
Screenshot: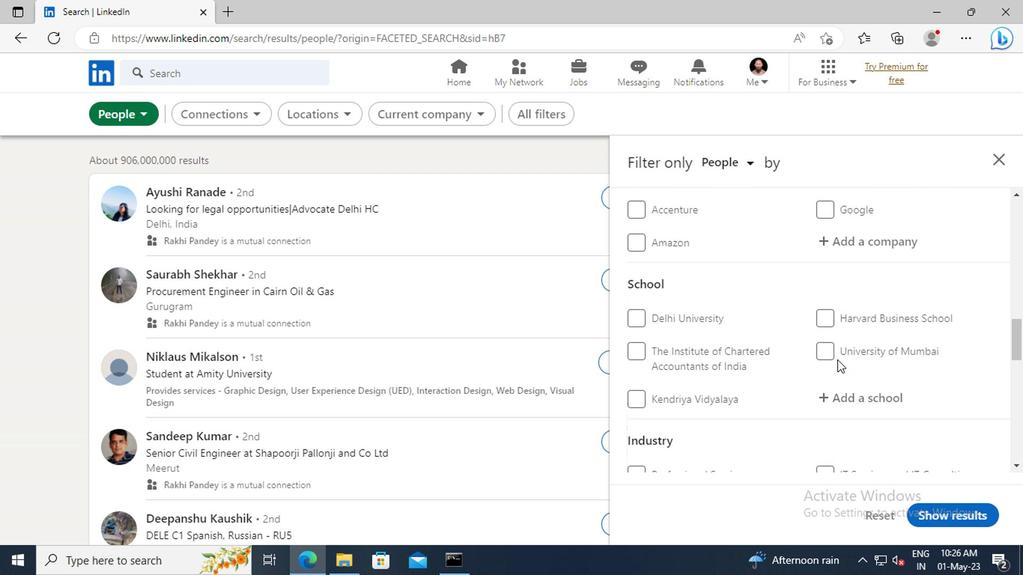 
Action: Mouse scrolled (834, 361) with delta (0, 1)
Screenshot: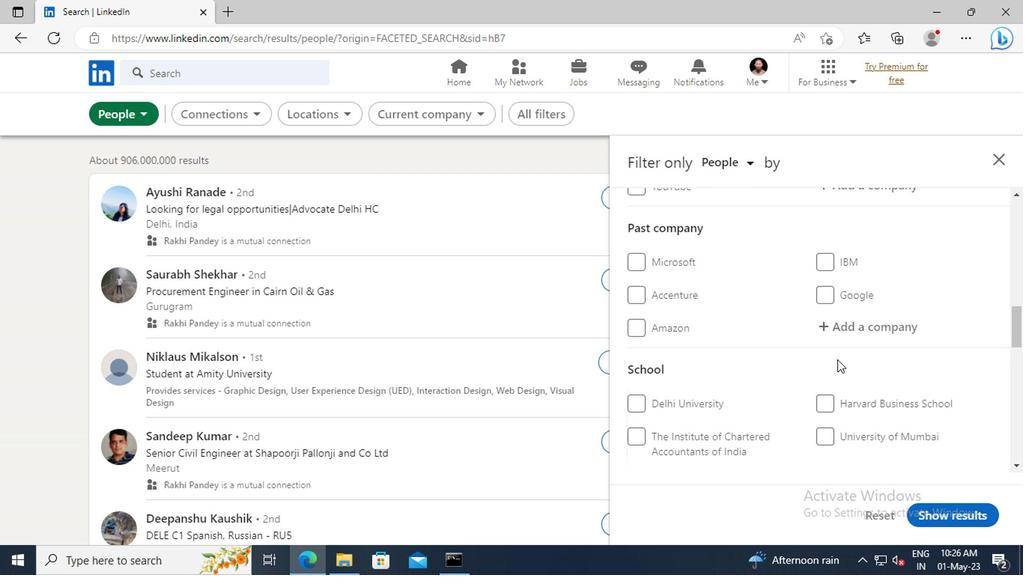 
Action: Mouse scrolled (834, 361) with delta (0, 1)
Screenshot: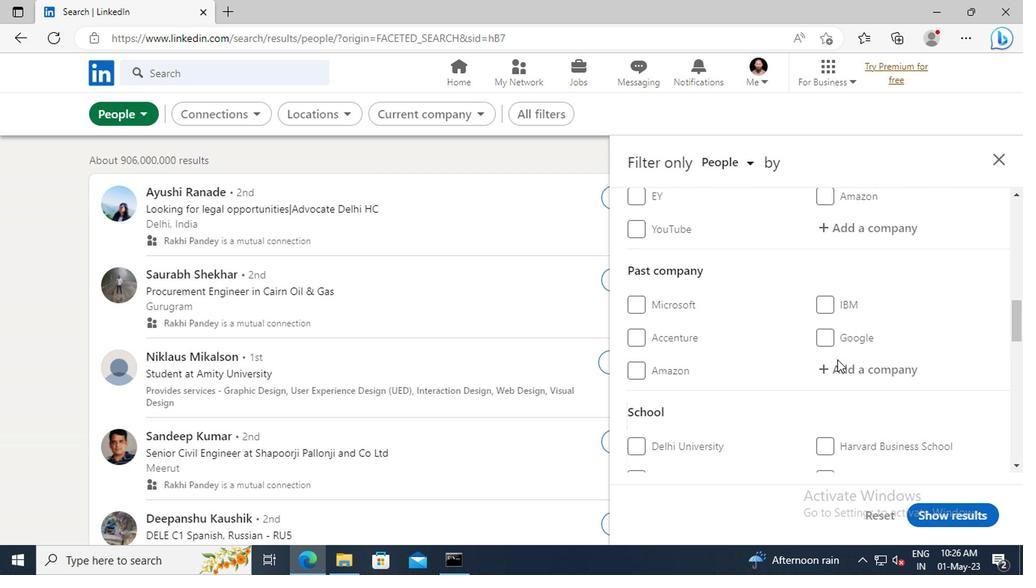 
Action: Mouse scrolled (834, 361) with delta (0, 1)
Screenshot: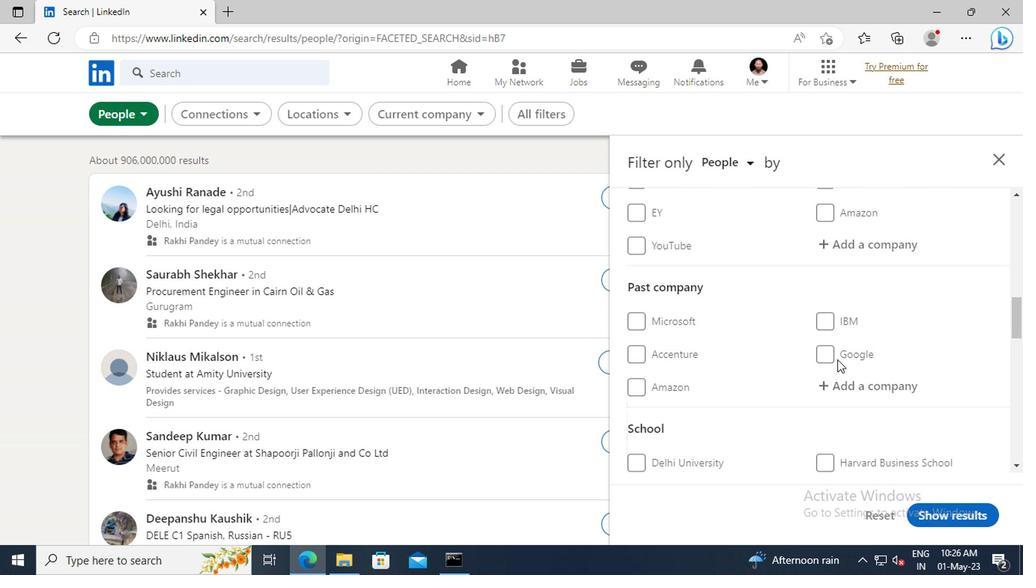 
Action: Mouse moved to (836, 317)
Screenshot: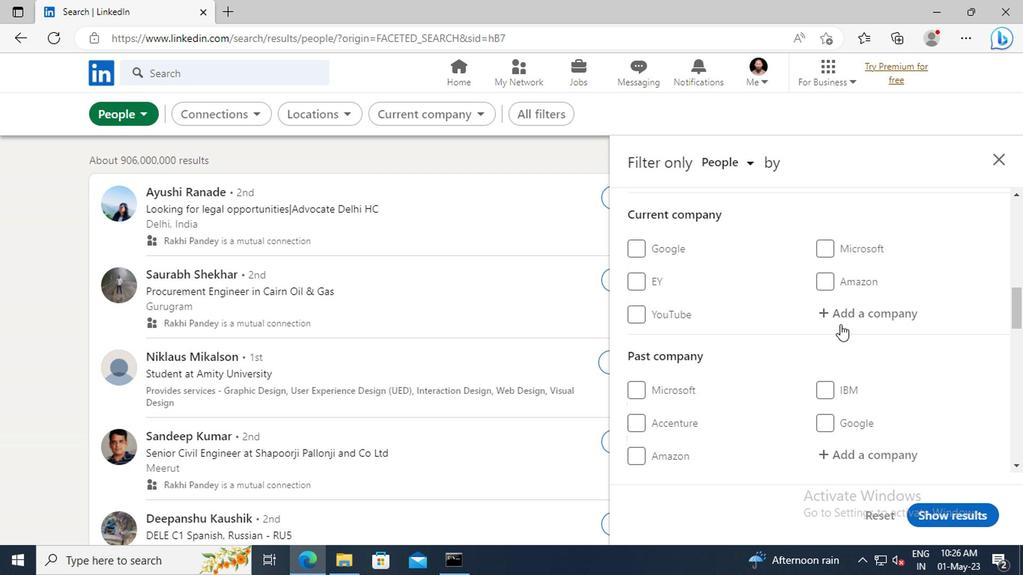 
Action: Mouse pressed left at (836, 317)
Screenshot: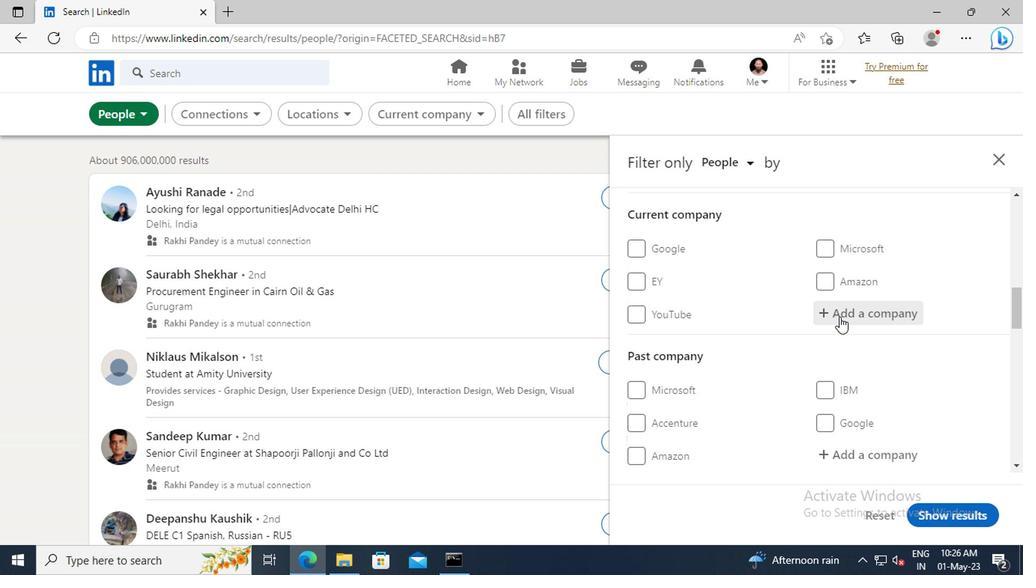 
Action: Key pressed <Key.shift>CALYPSO<Key.space><Key.shift>TEC
Screenshot: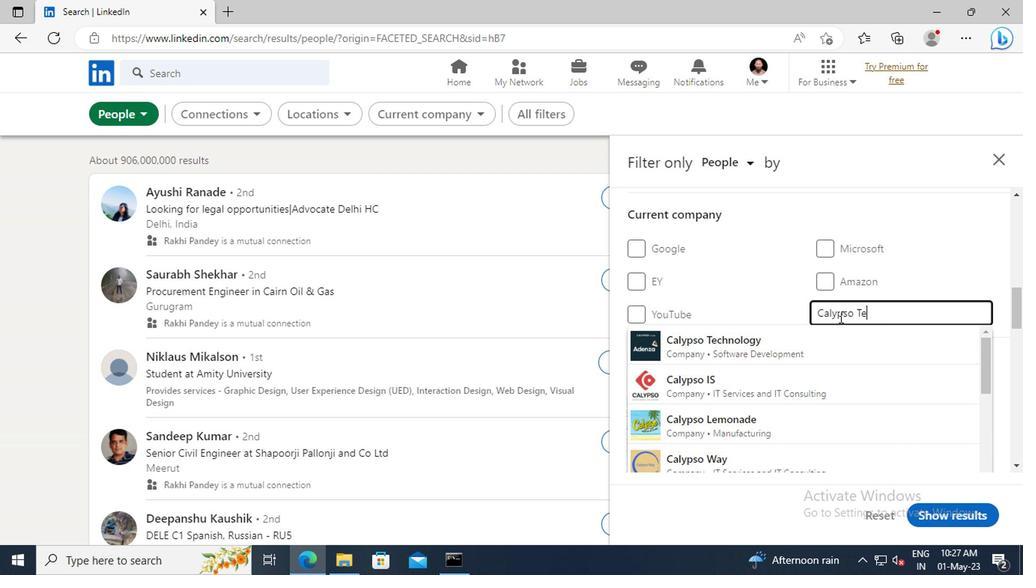 
Action: Mouse moved to (823, 343)
Screenshot: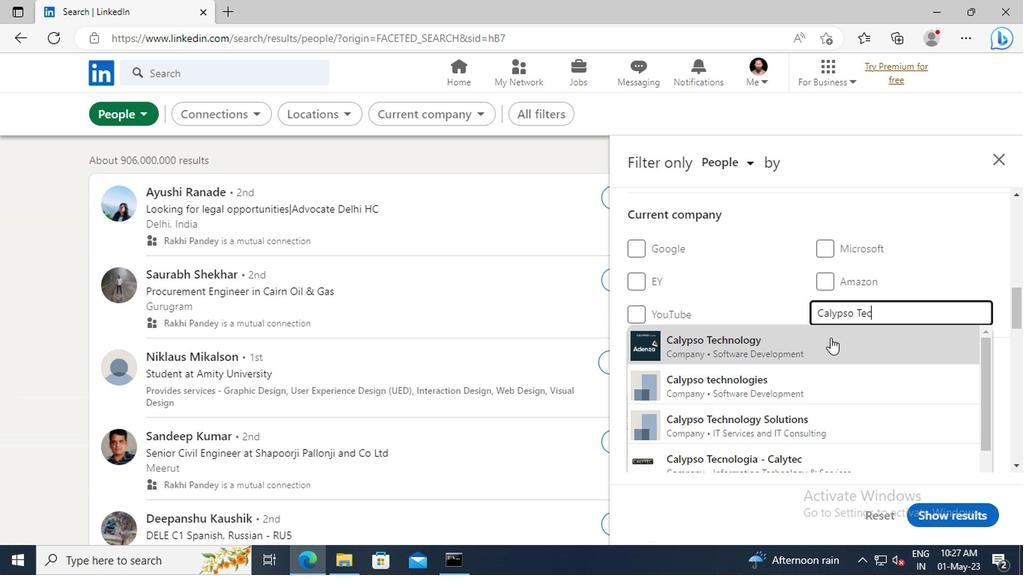 
Action: Mouse pressed left at (823, 343)
Screenshot: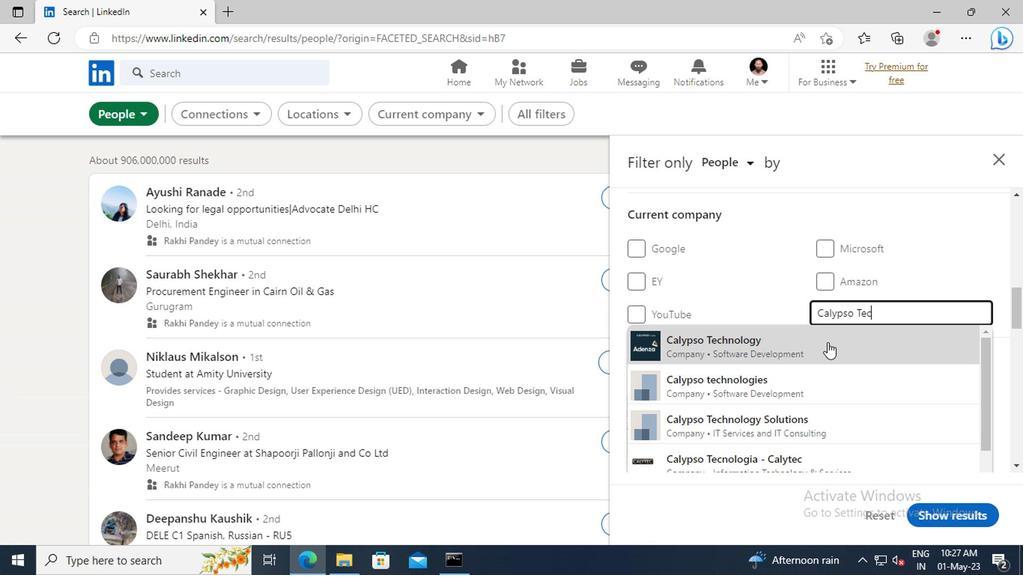 
Action: Mouse scrolled (823, 343) with delta (0, 0)
Screenshot: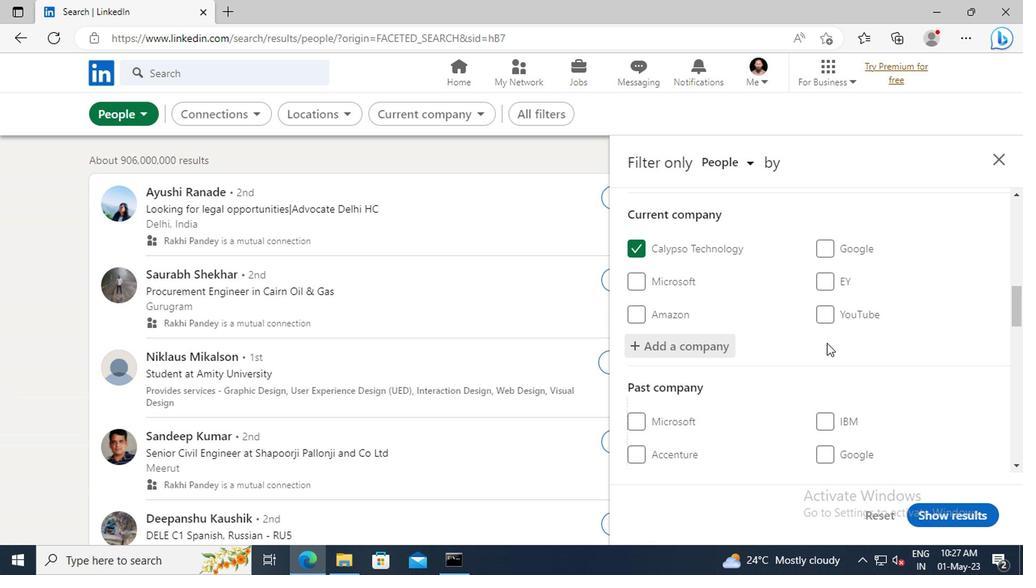 
Action: Mouse scrolled (823, 343) with delta (0, 0)
Screenshot: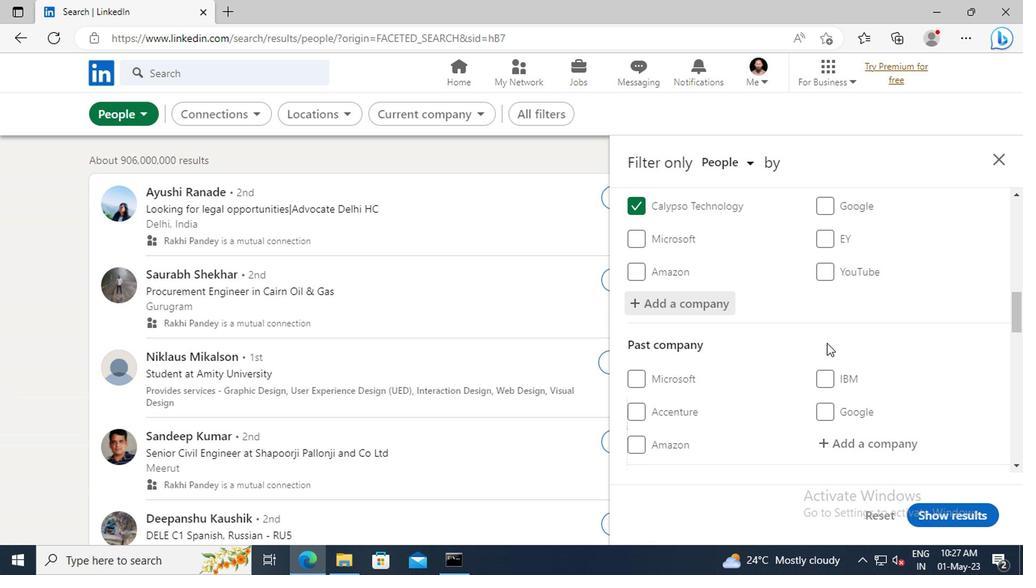 
Action: Mouse scrolled (823, 343) with delta (0, 0)
Screenshot: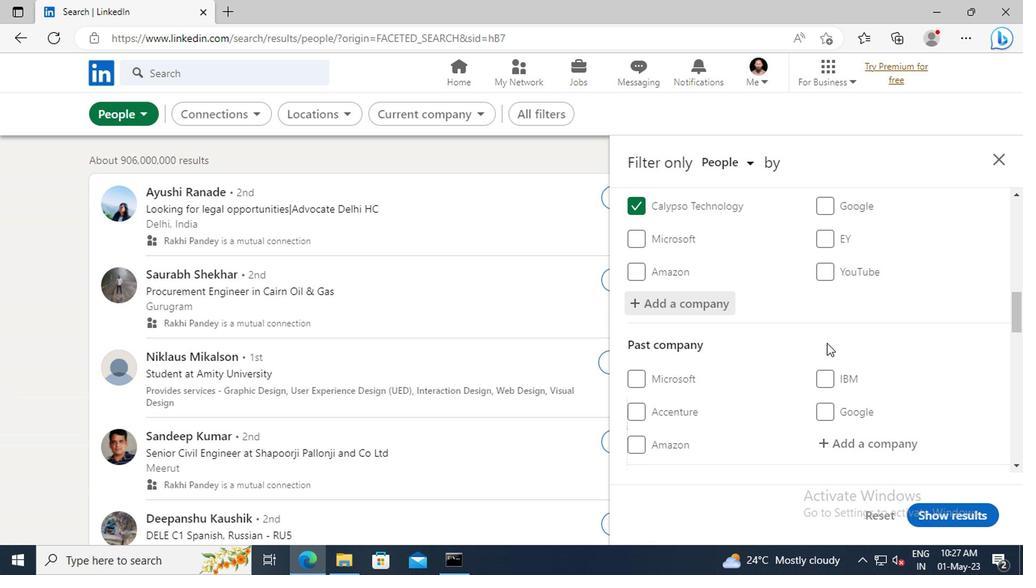 
Action: Mouse scrolled (823, 343) with delta (0, 0)
Screenshot: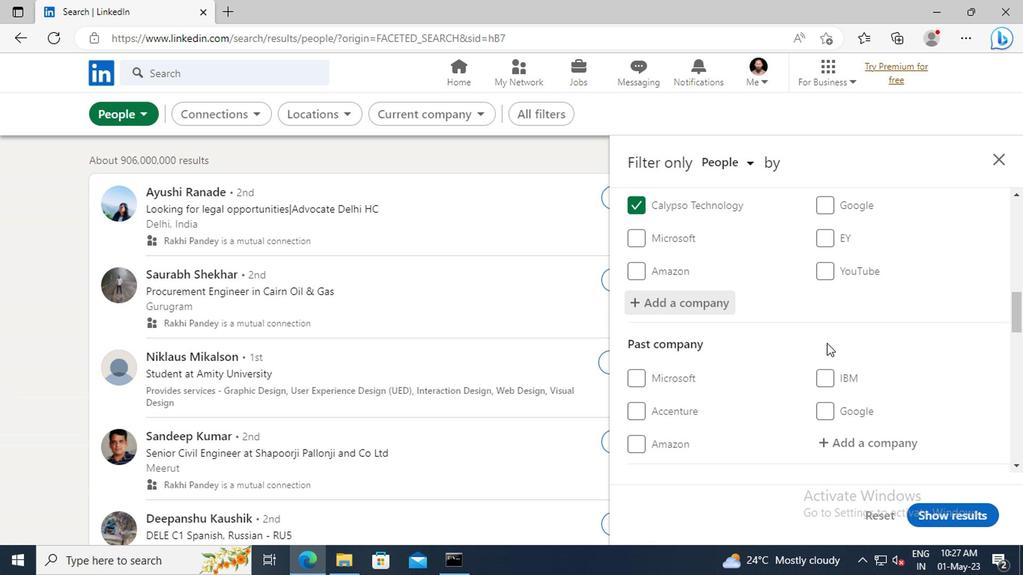 
Action: Mouse moved to (817, 333)
Screenshot: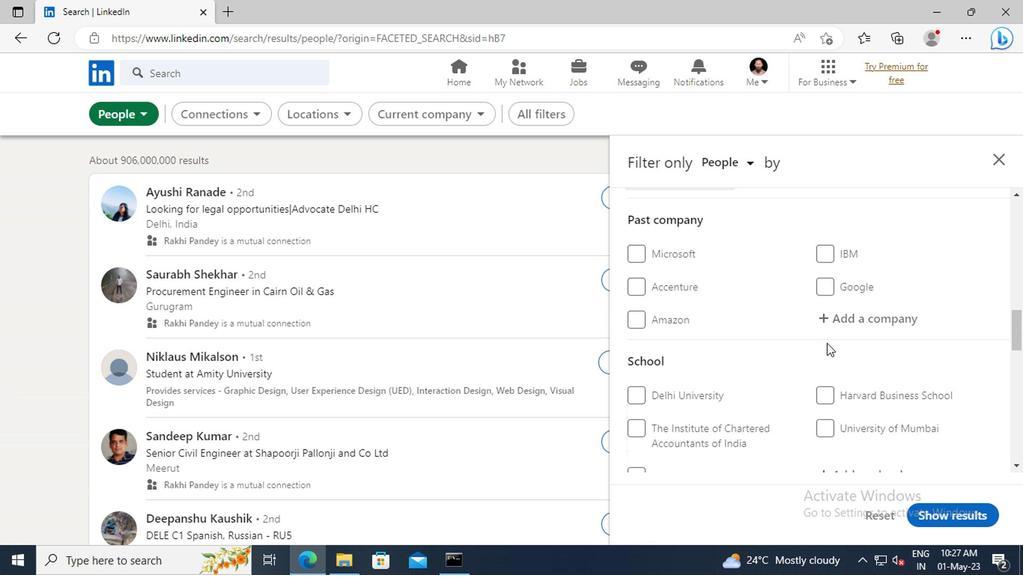 
Action: Mouse scrolled (817, 332) with delta (0, -1)
Screenshot: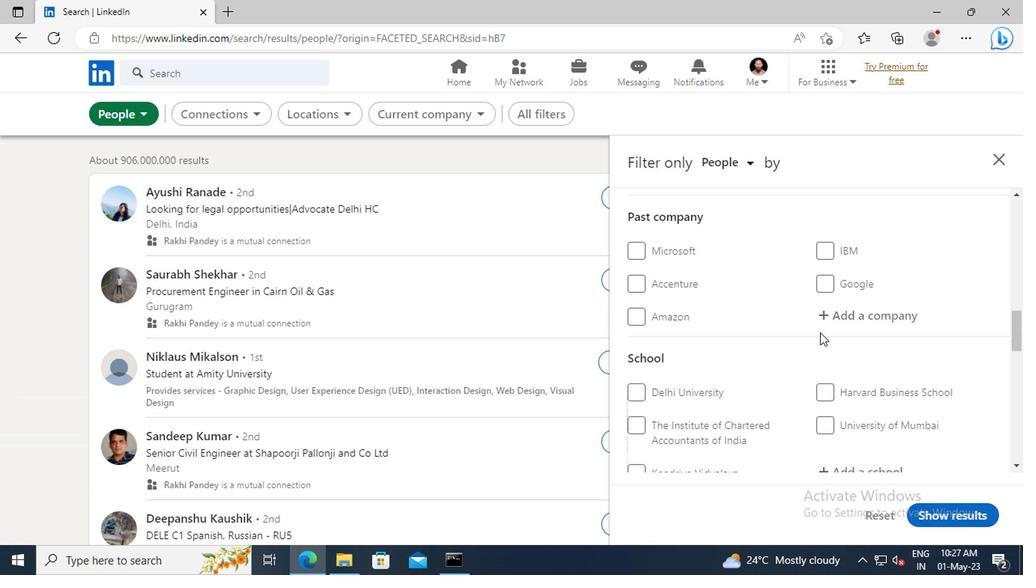 
Action: Mouse scrolled (817, 332) with delta (0, -1)
Screenshot: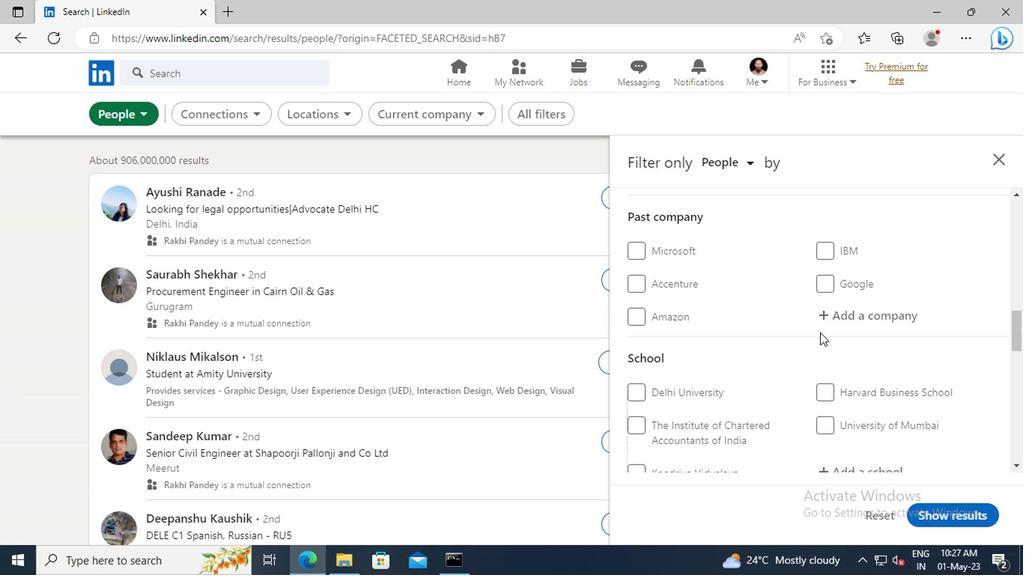 
Action: Mouse scrolled (817, 332) with delta (0, -1)
Screenshot: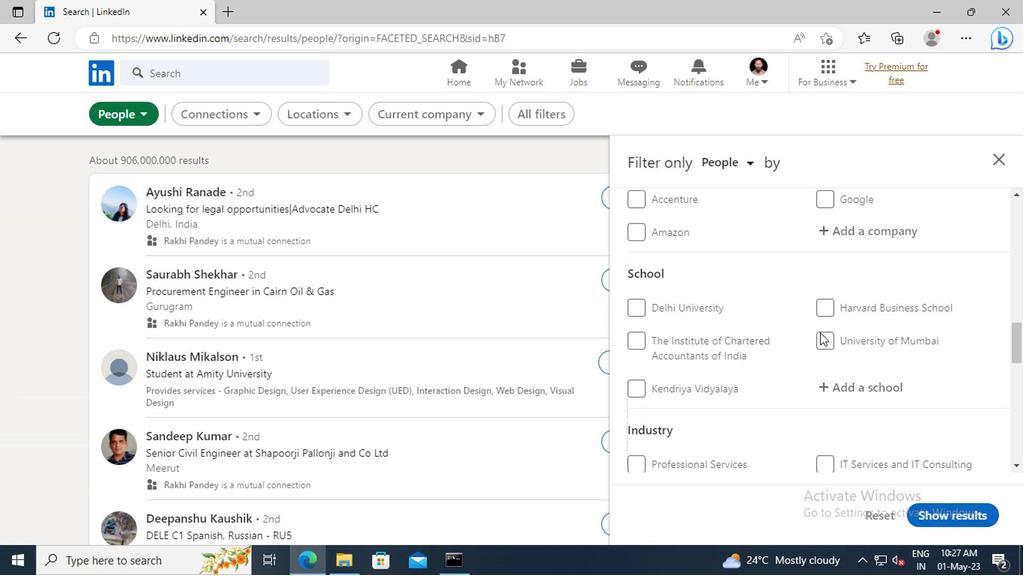 
Action: Mouse scrolled (817, 332) with delta (0, -1)
Screenshot: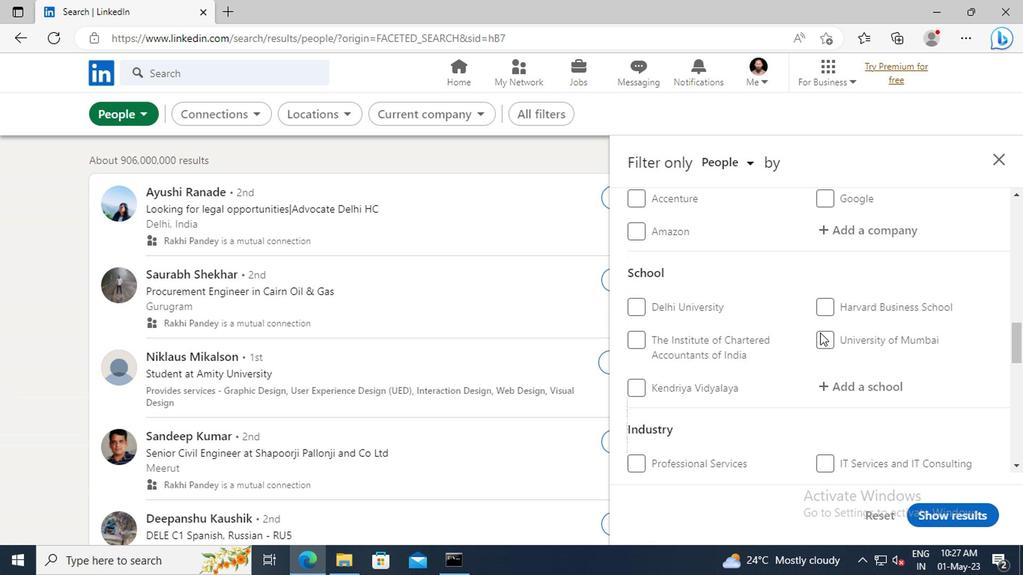 
Action: Mouse moved to (821, 307)
Screenshot: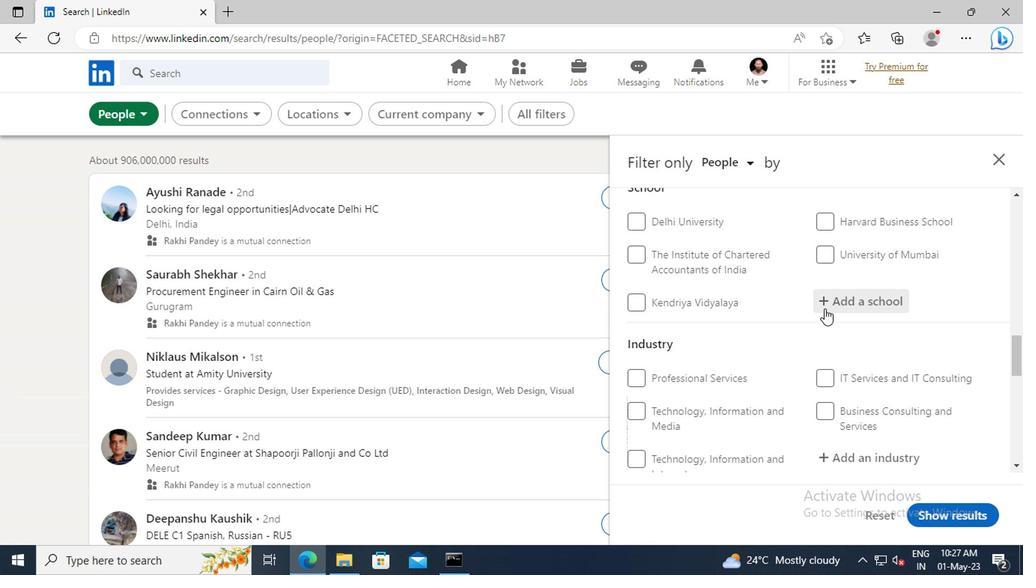 
Action: Mouse pressed left at (821, 307)
Screenshot: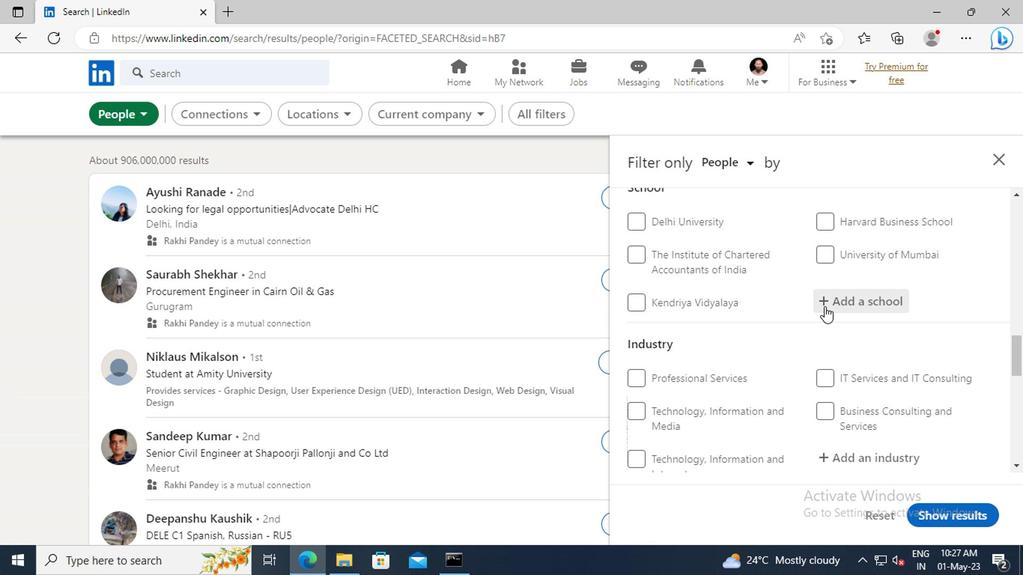 
Action: Key pressed <Key.shift>PANJAB<Key.space><Key.shift>UNIVERSITY,<Key.space><Key.shift>C
Screenshot: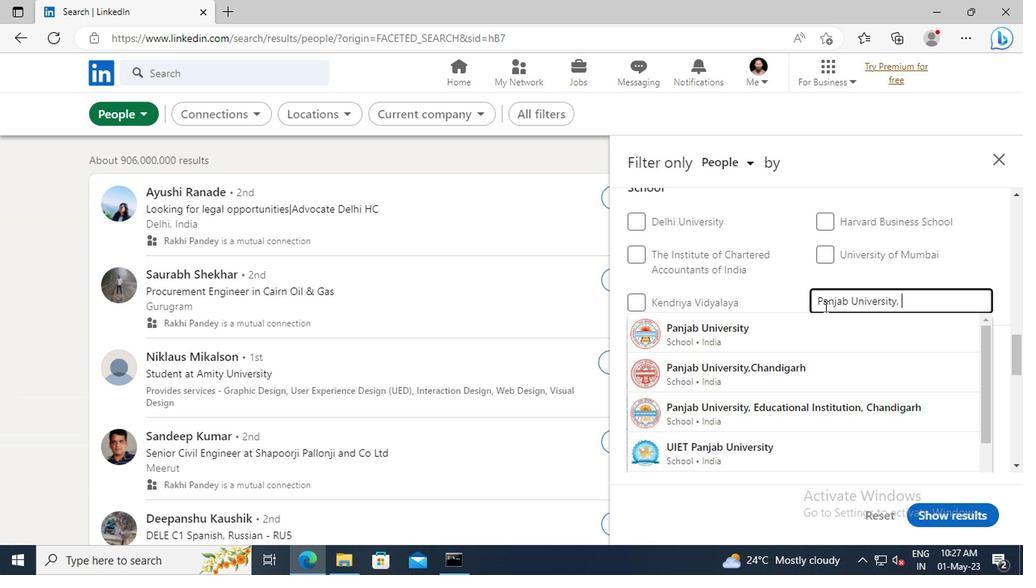 
Action: Mouse moved to (810, 328)
Screenshot: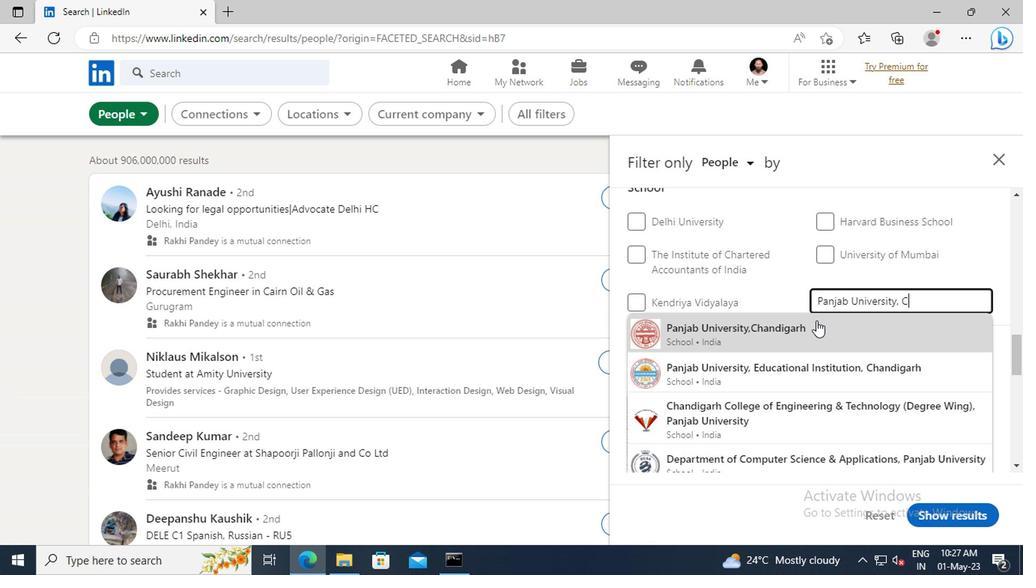 
Action: Mouse pressed left at (810, 328)
Screenshot: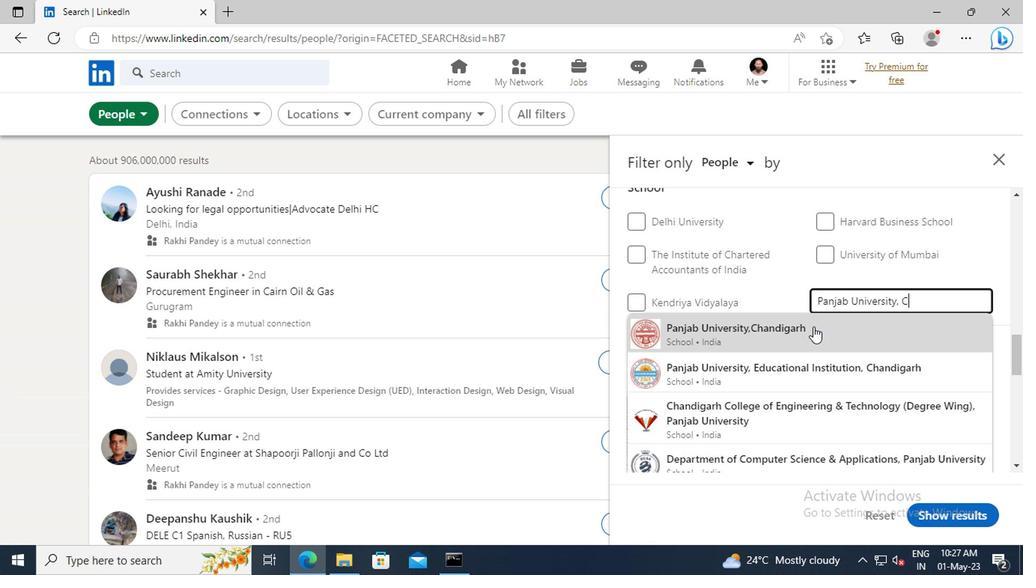 
Action: Mouse scrolled (810, 327) with delta (0, -1)
Screenshot: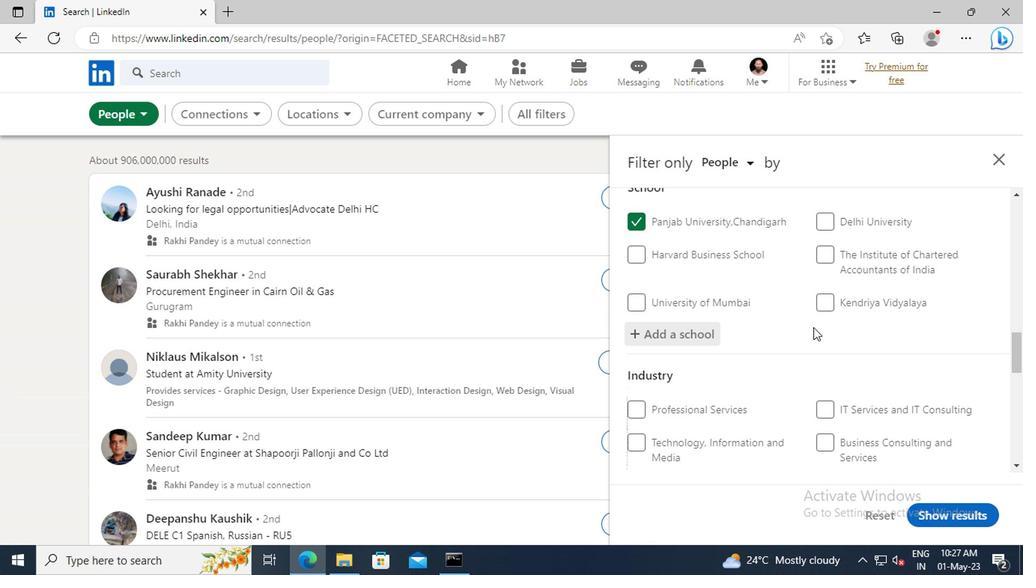 
Action: Mouse scrolled (810, 327) with delta (0, -1)
Screenshot: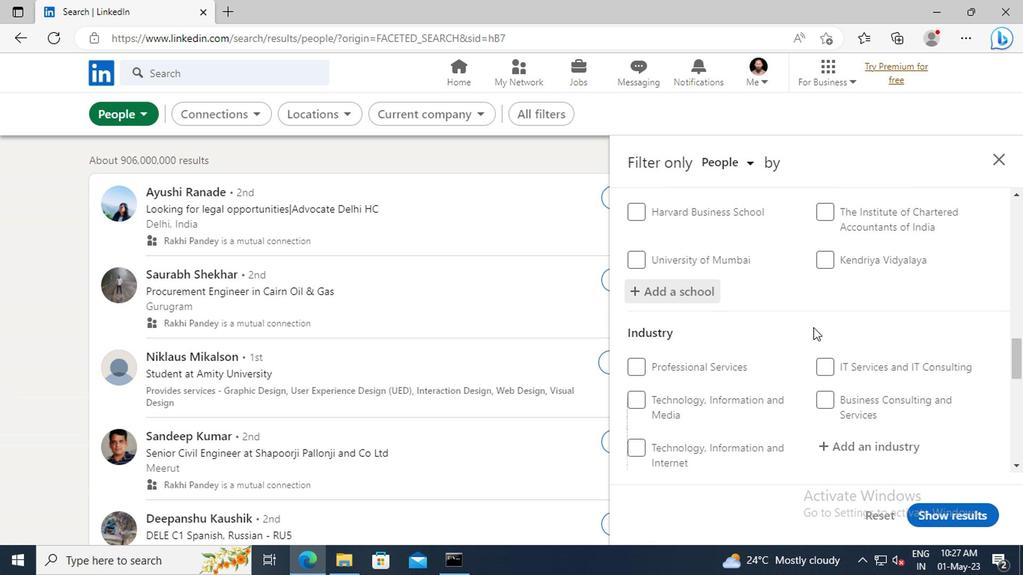 
Action: Mouse scrolled (810, 327) with delta (0, -1)
Screenshot: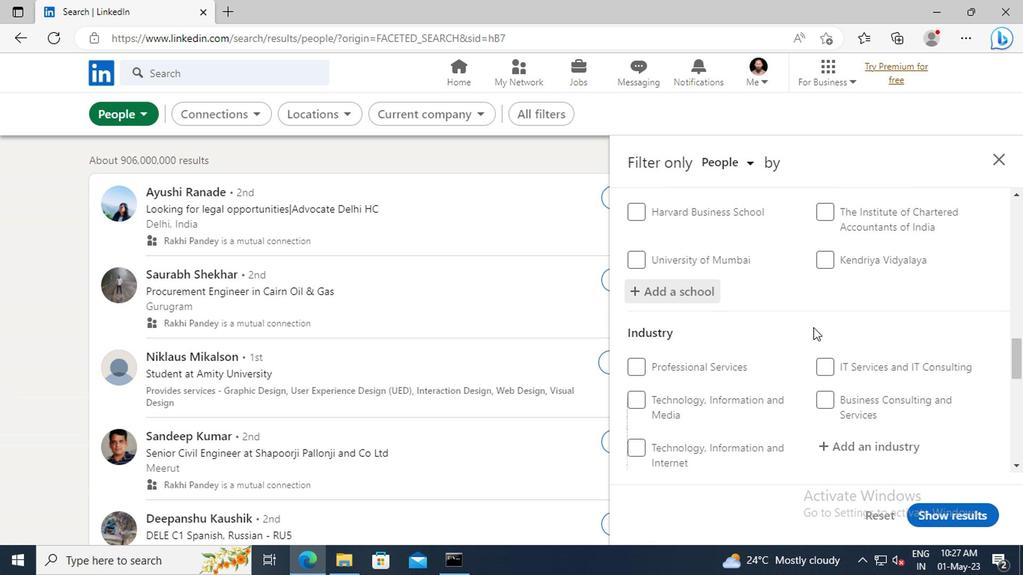 
Action: Mouse scrolled (810, 327) with delta (0, -1)
Screenshot: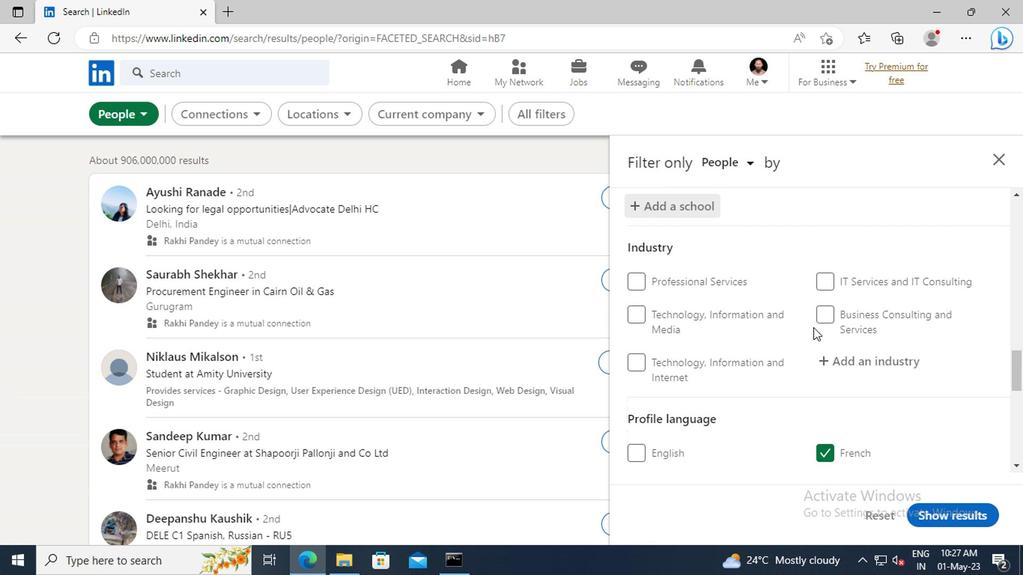 
Action: Mouse moved to (820, 323)
Screenshot: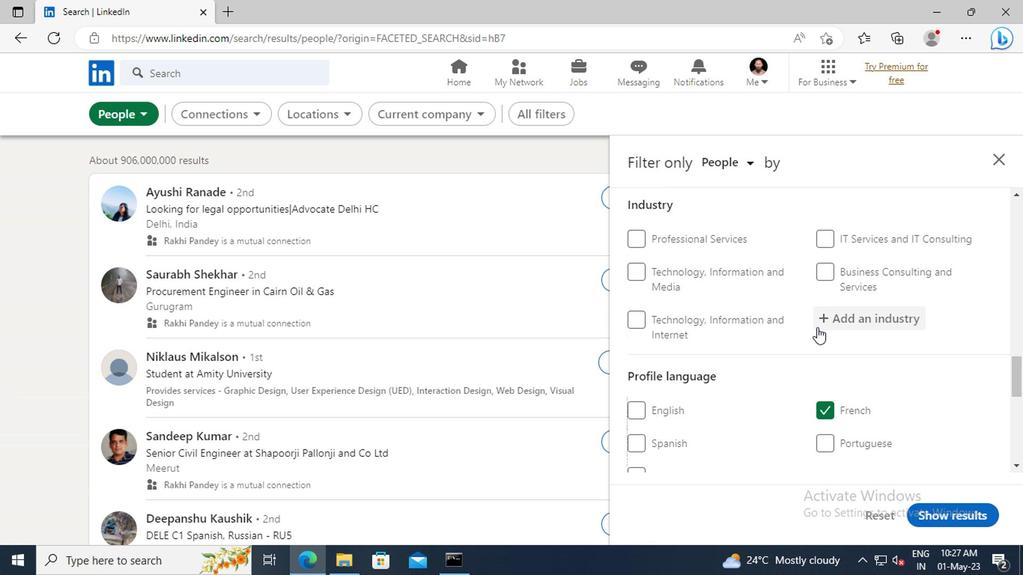 
Action: Mouse pressed left at (820, 323)
Screenshot: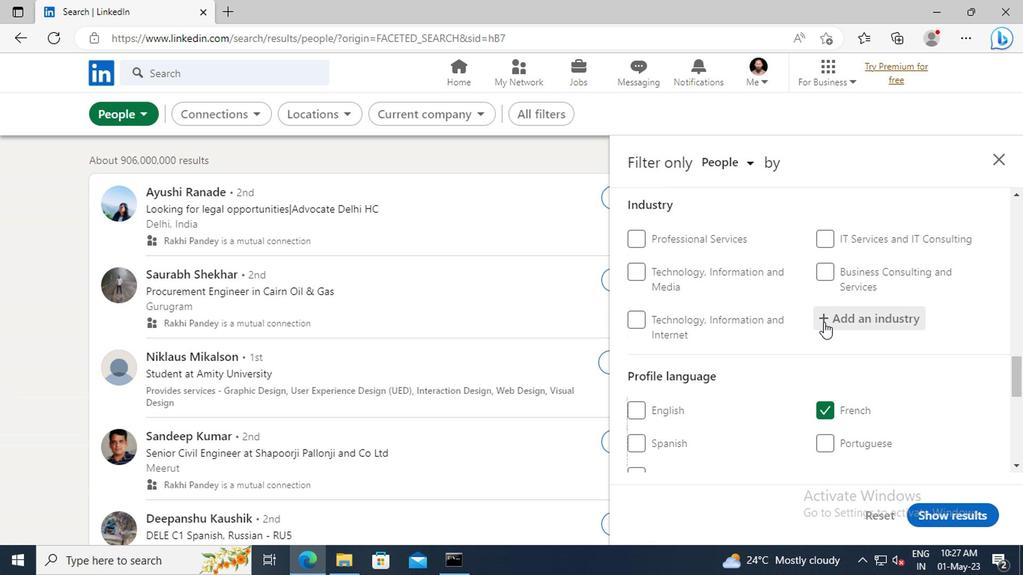 
Action: Key pressed <Key.shift>ACCESS
Screenshot: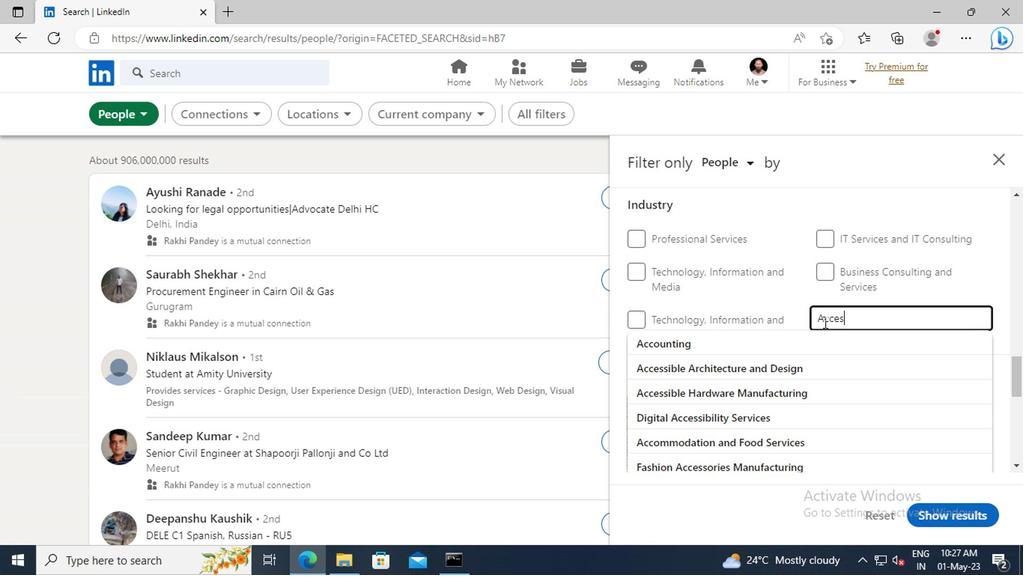 
Action: Mouse moved to (809, 337)
Screenshot: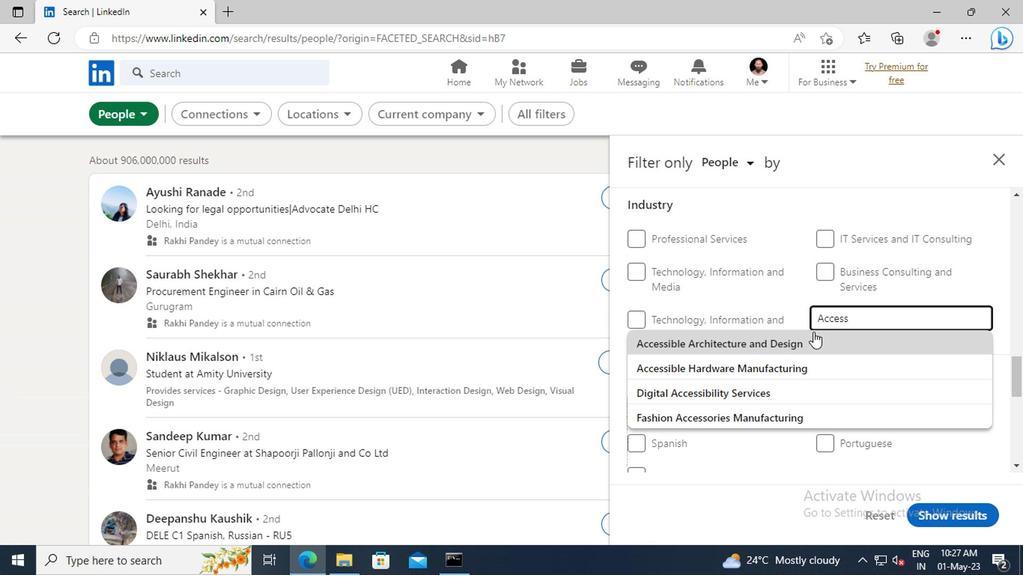 
Action: Mouse pressed left at (809, 337)
Screenshot: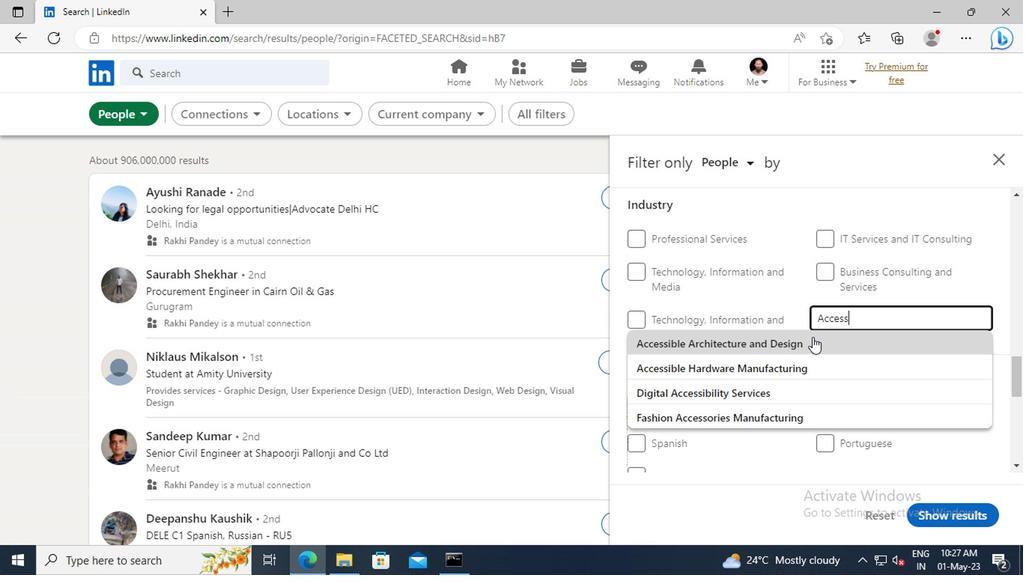 
Action: Mouse scrolled (809, 337) with delta (0, 0)
Screenshot: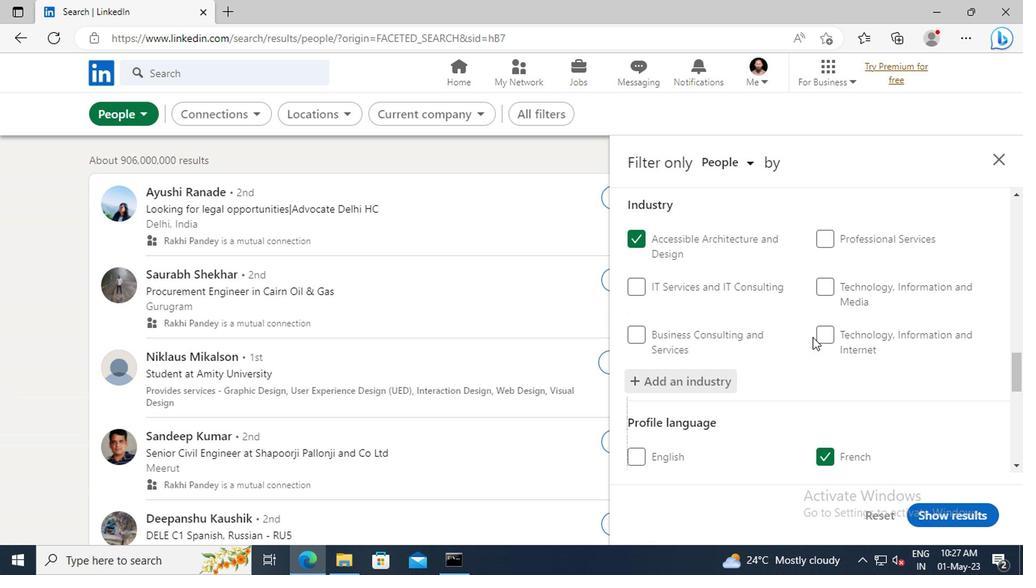 
Action: Mouse scrolled (809, 337) with delta (0, 0)
Screenshot: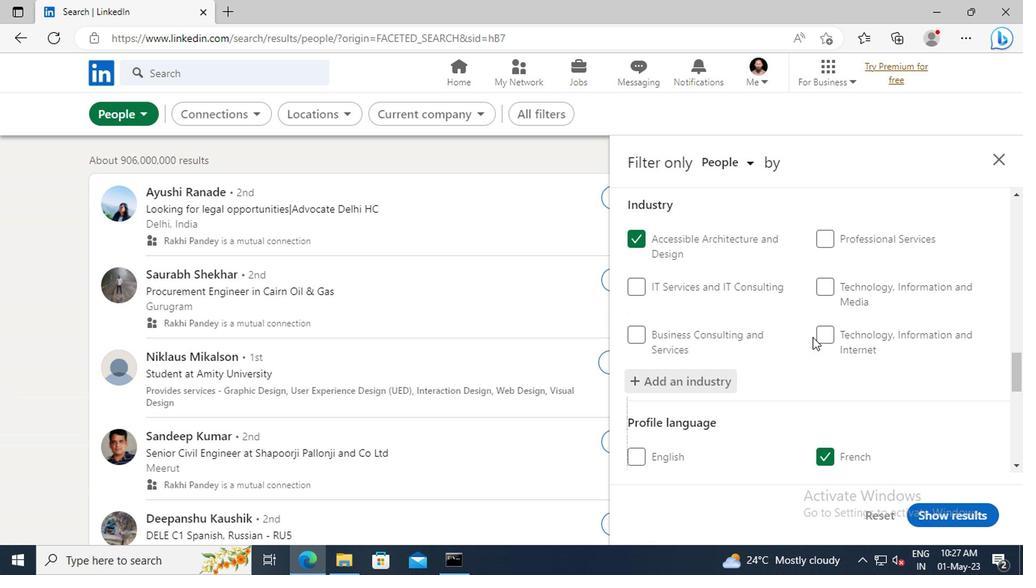 
Action: Mouse scrolled (809, 337) with delta (0, 0)
Screenshot: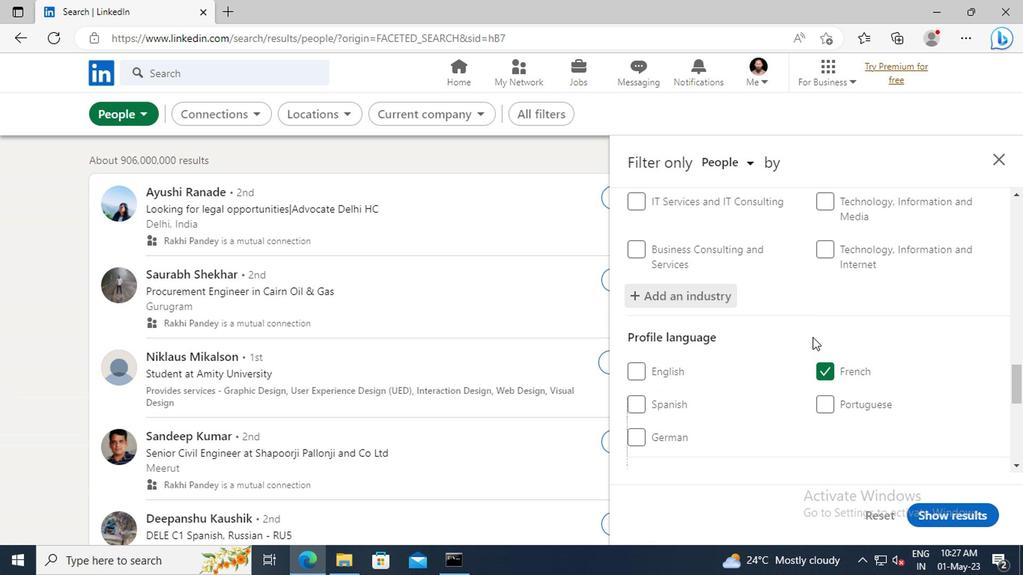 
Action: Mouse scrolled (809, 337) with delta (0, 0)
Screenshot: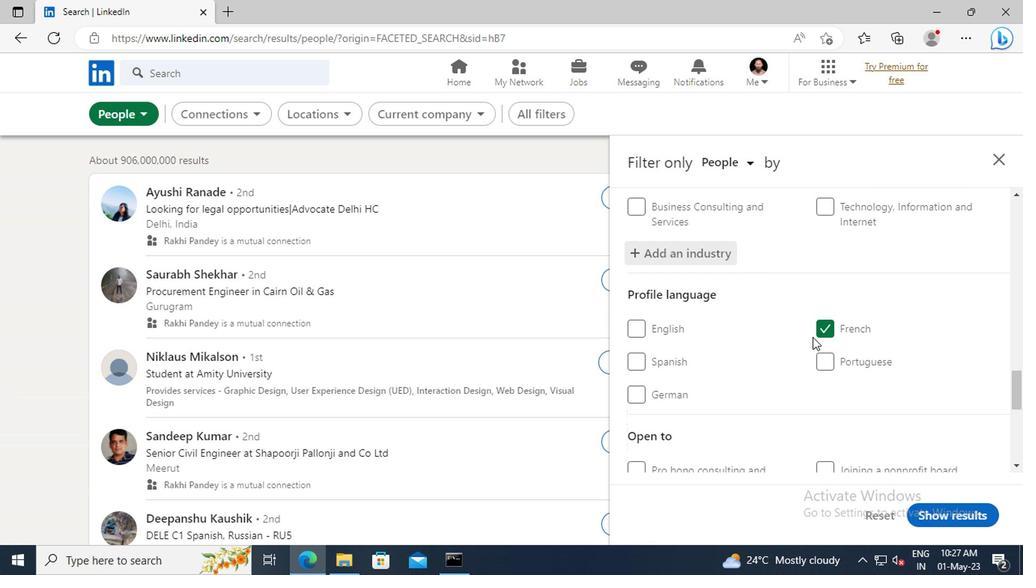 
Action: Mouse scrolled (809, 337) with delta (0, 0)
Screenshot: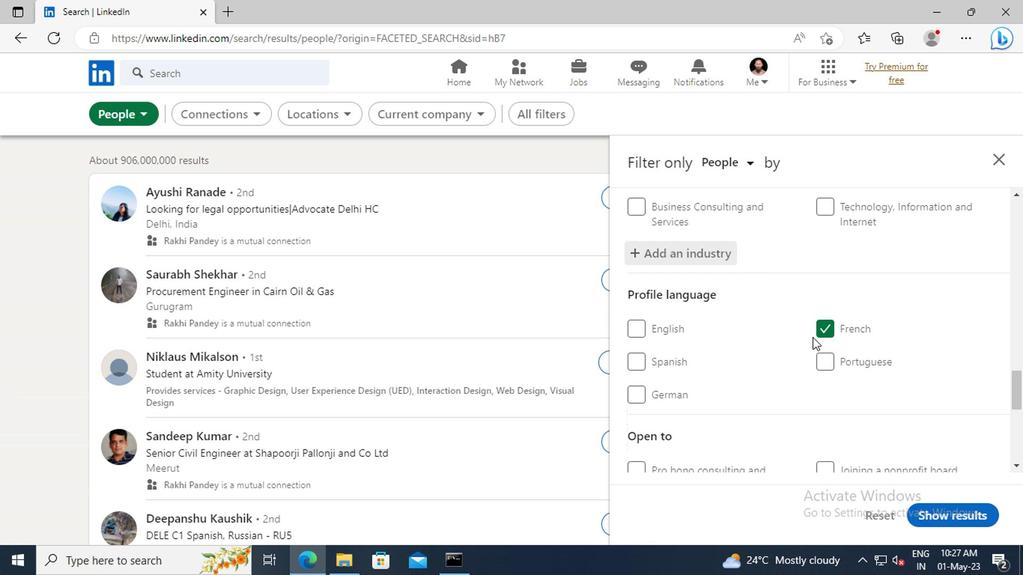 
Action: Mouse scrolled (809, 337) with delta (0, 0)
Screenshot: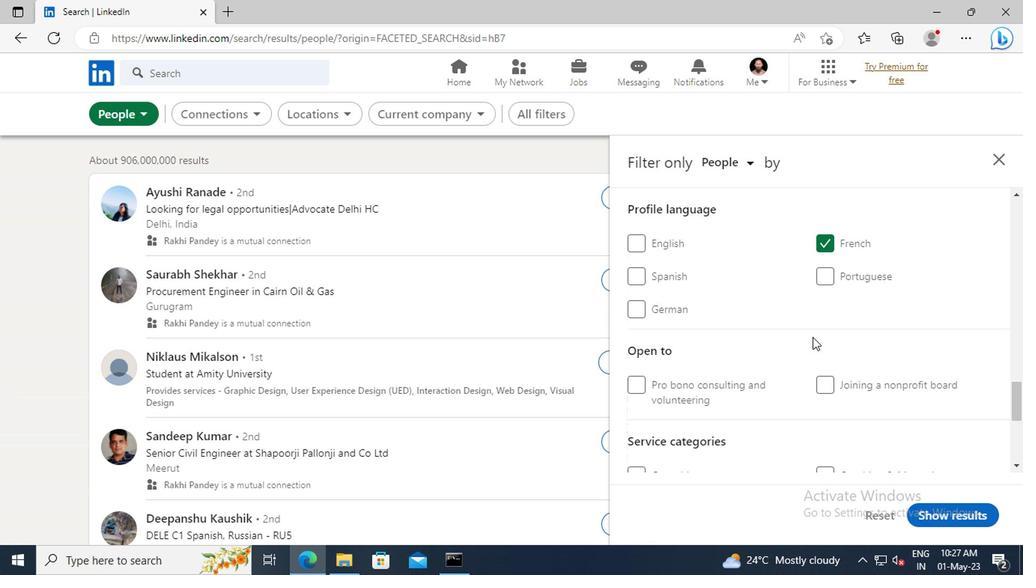 
Action: Mouse scrolled (809, 337) with delta (0, 0)
Screenshot: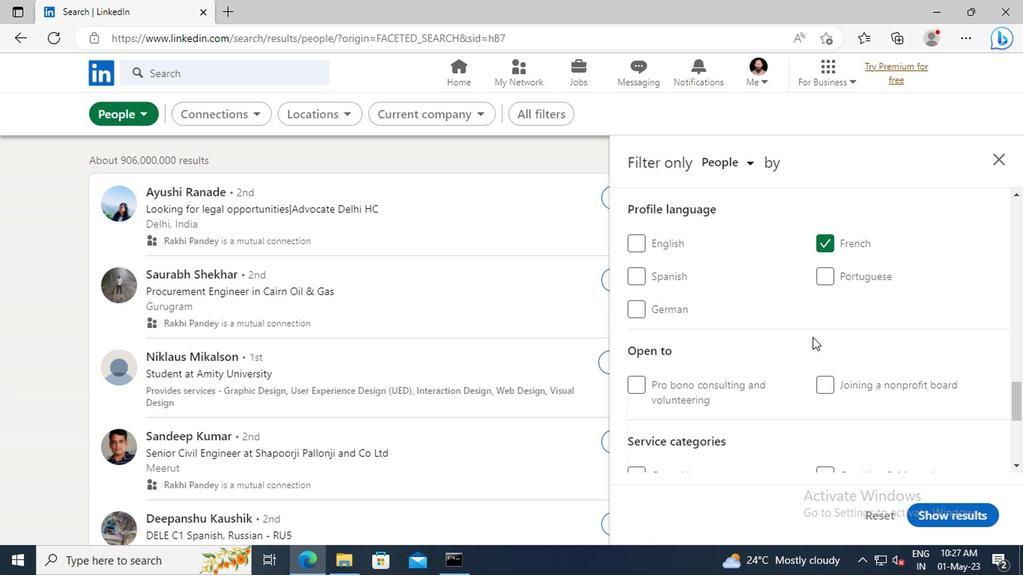 
Action: Mouse scrolled (809, 337) with delta (0, 0)
Screenshot: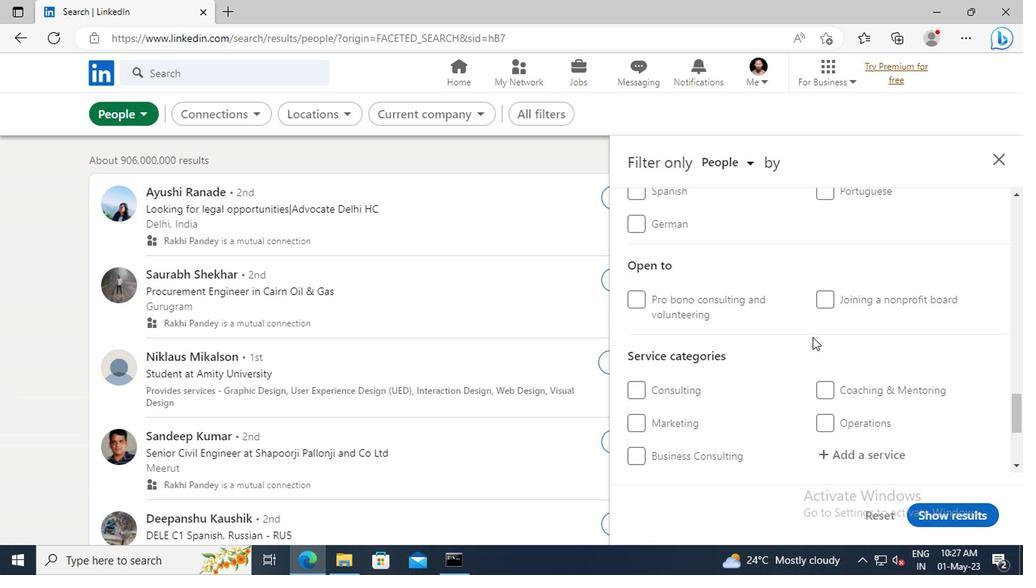 
Action: Mouse scrolled (809, 337) with delta (0, 0)
Screenshot: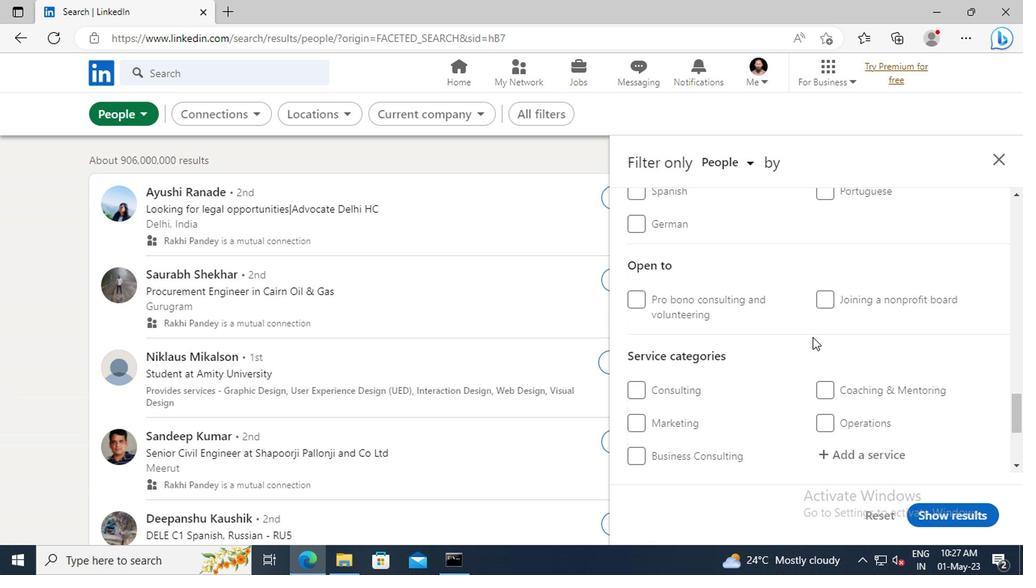 
Action: Mouse moved to (825, 371)
Screenshot: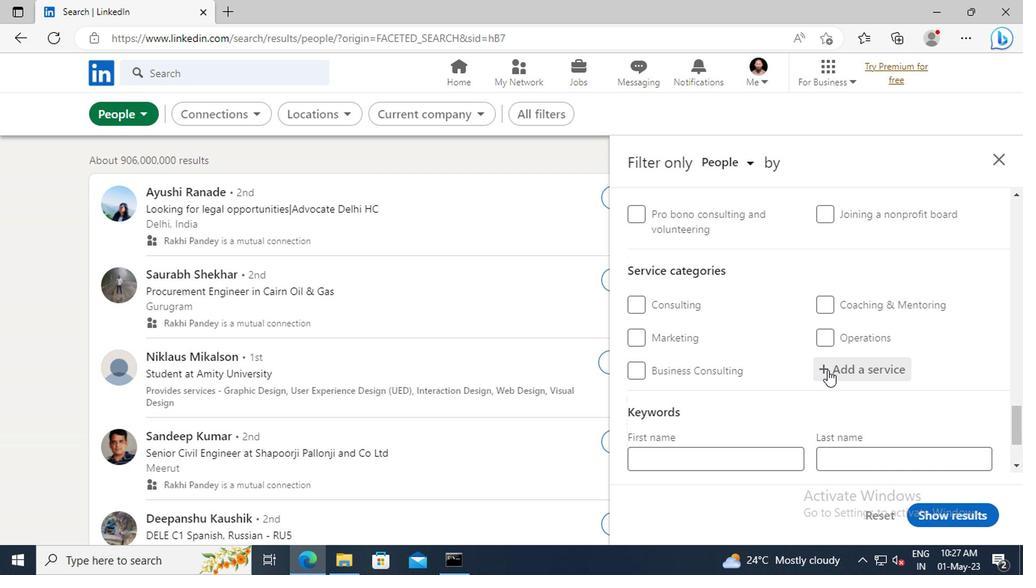 
Action: Mouse pressed left at (825, 371)
Screenshot: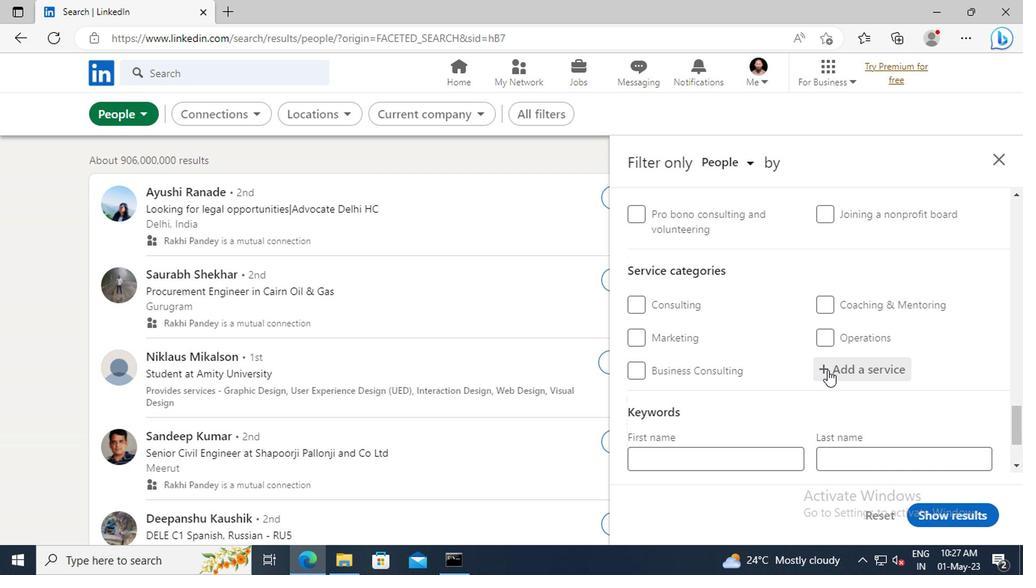 
Action: Mouse moved to (826, 371)
Screenshot: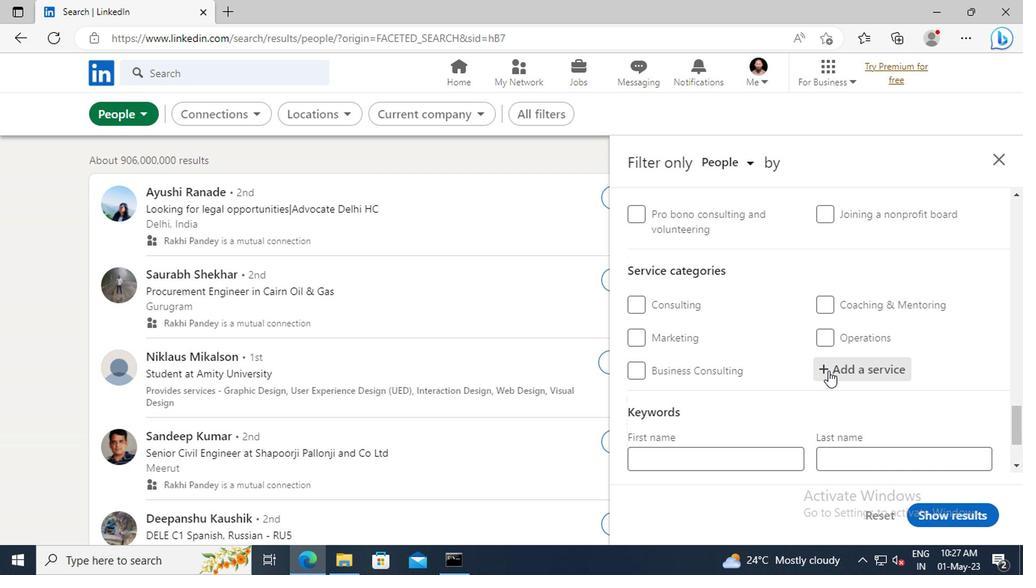 
Action: Key pressed <Key.shift>PRINT<Key.space><Key.shift>DESIGN
Screenshot: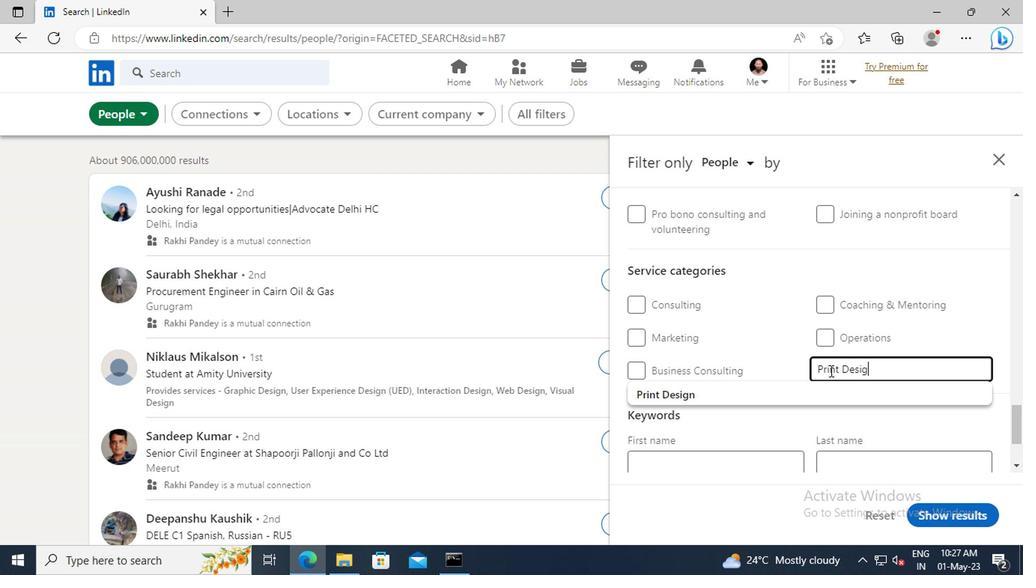 
Action: Mouse moved to (801, 389)
Screenshot: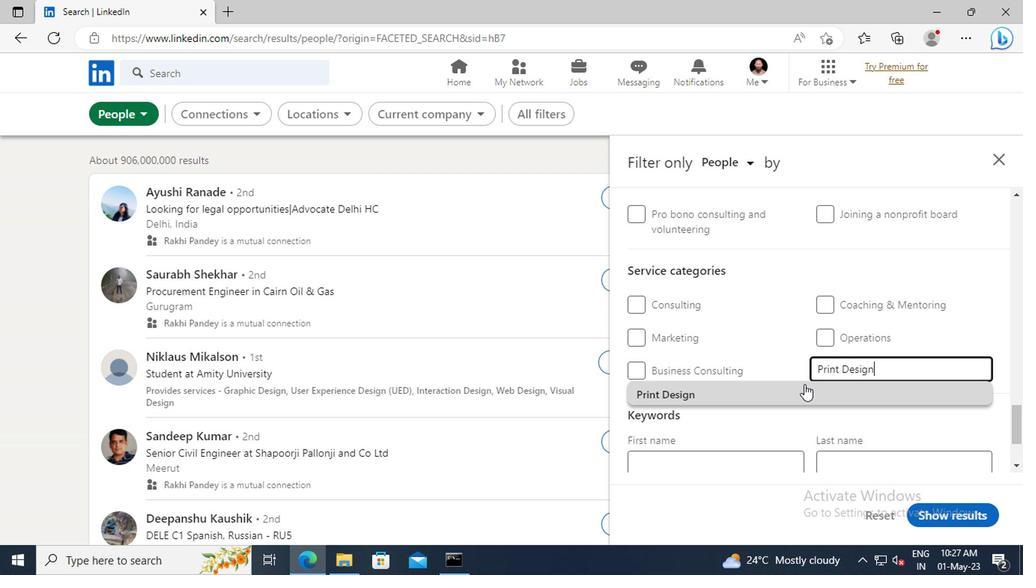 
Action: Mouse pressed left at (801, 389)
Screenshot: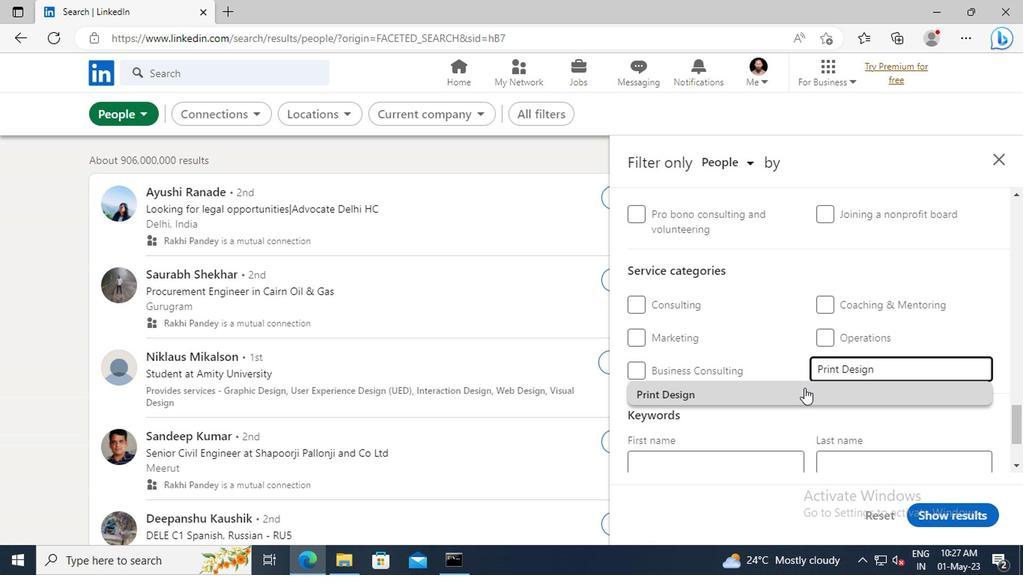 
Action: Mouse scrolled (801, 389) with delta (0, 0)
Screenshot: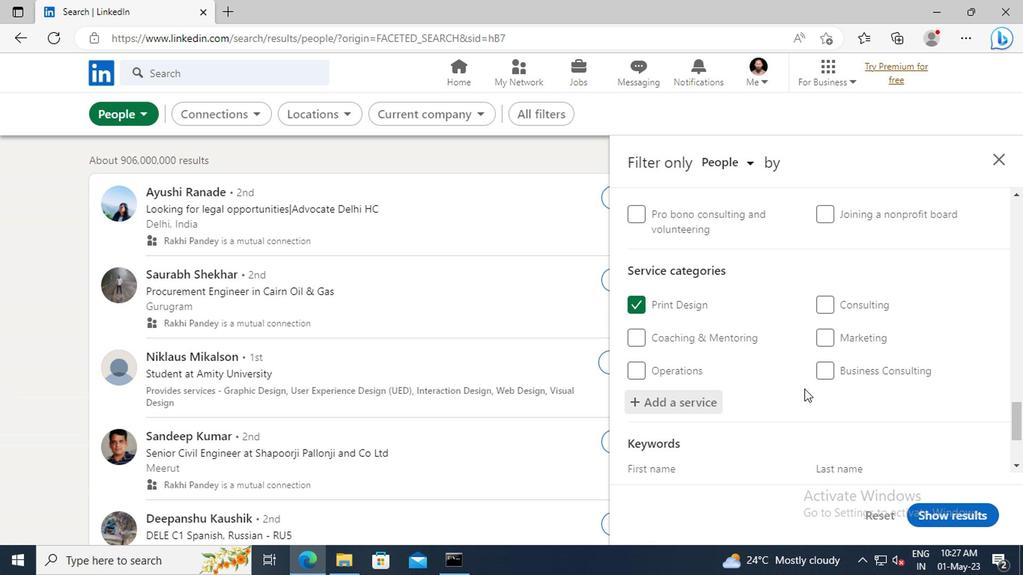 
Action: Mouse scrolled (801, 389) with delta (0, 0)
Screenshot: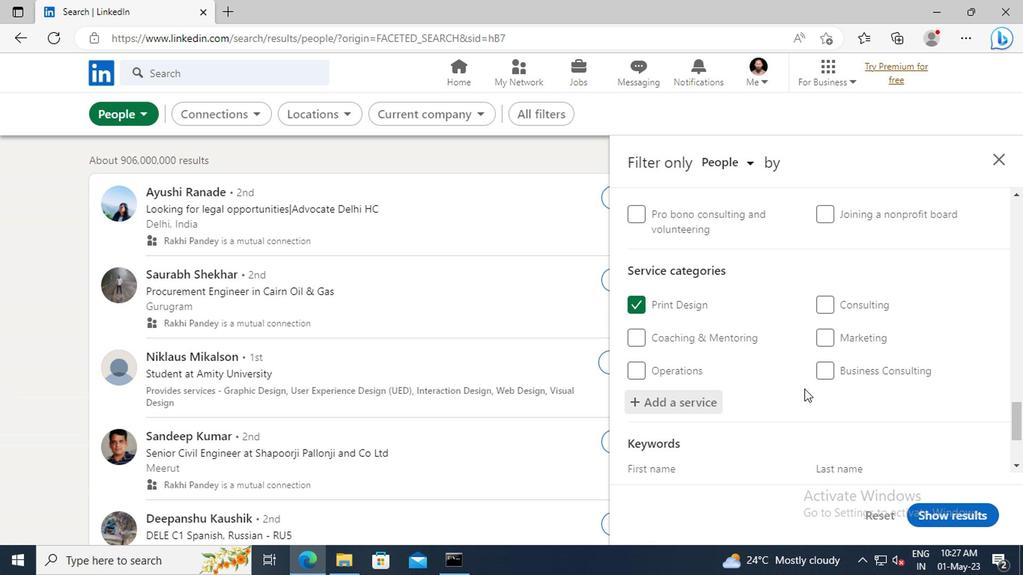 
Action: Mouse scrolled (801, 389) with delta (0, 0)
Screenshot: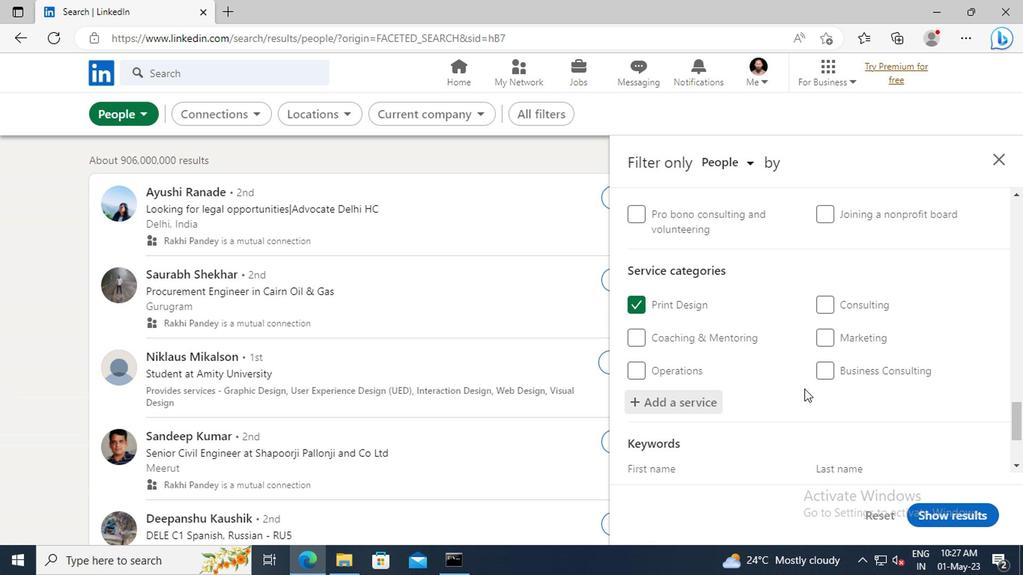 
Action: Mouse scrolled (801, 389) with delta (0, 0)
Screenshot: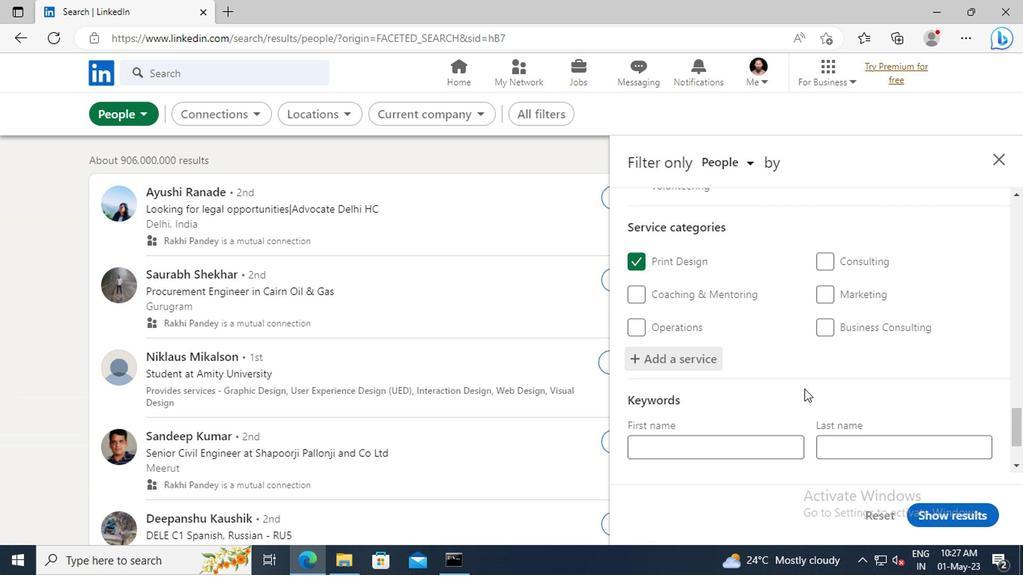 
Action: Mouse moved to (730, 404)
Screenshot: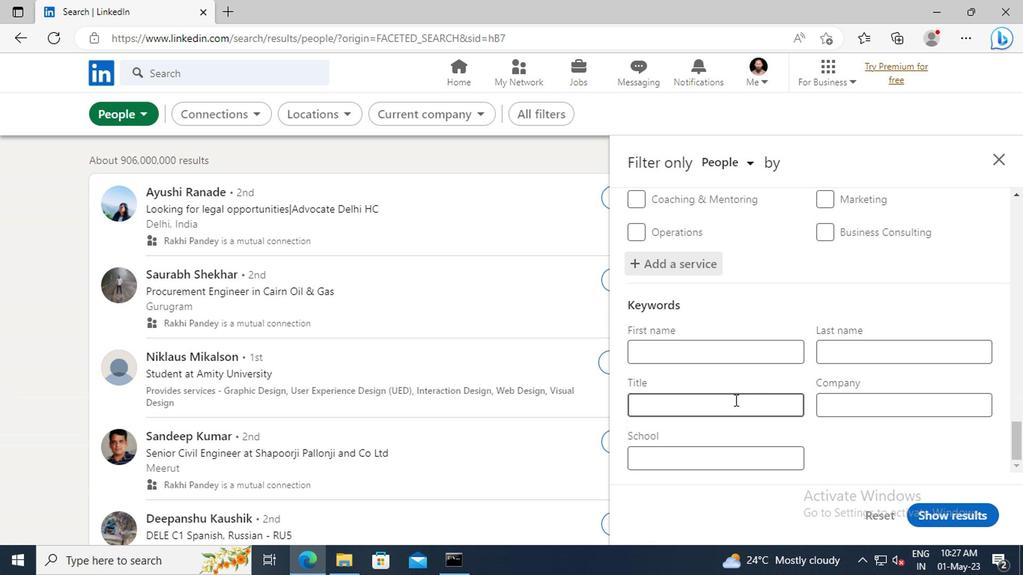 
Action: Mouse pressed left at (730, 404)
Screenshot: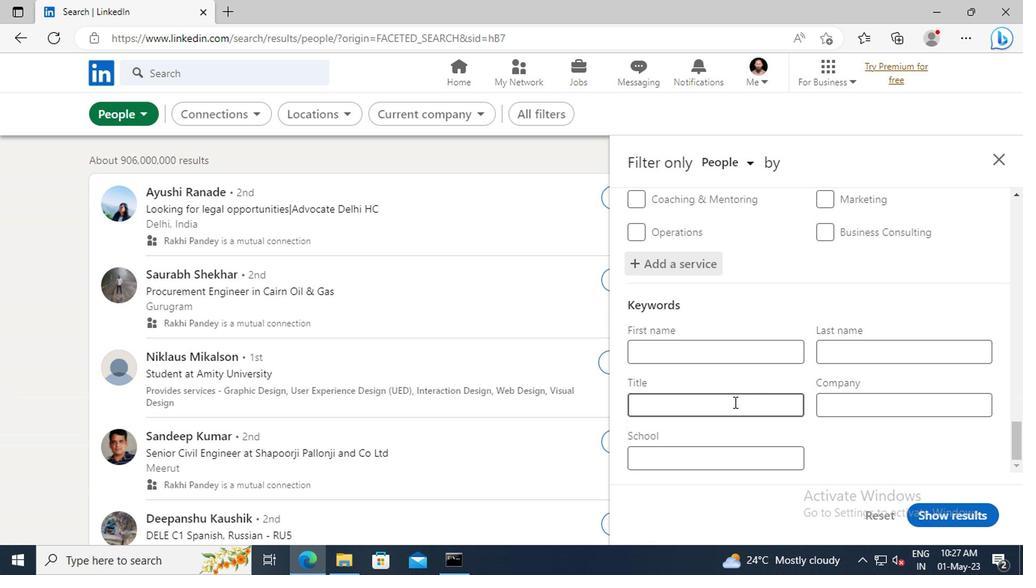 
Action: Key pressed <Key.shift>ROOFER<Key.enter>
Screenshot: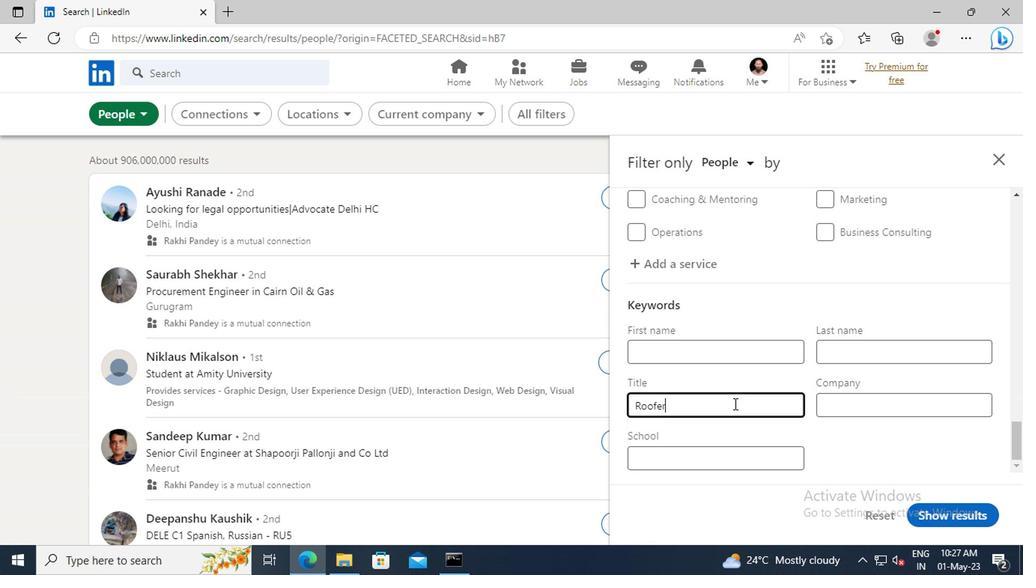 
Action: Mouse moved to (932, 517)
Screenshot: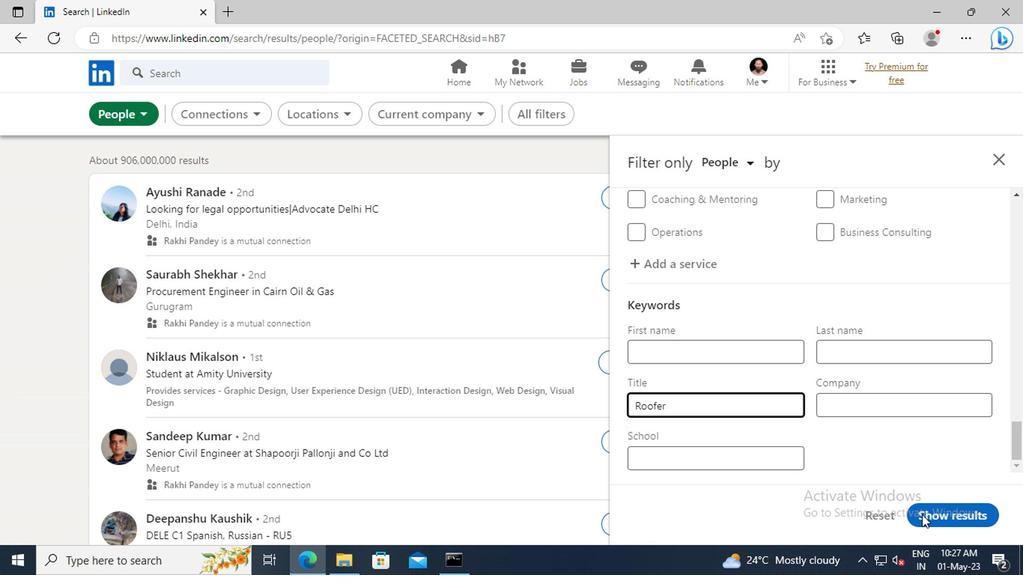 
Action: Mouse pressed left at (932, 517)
Screenshot: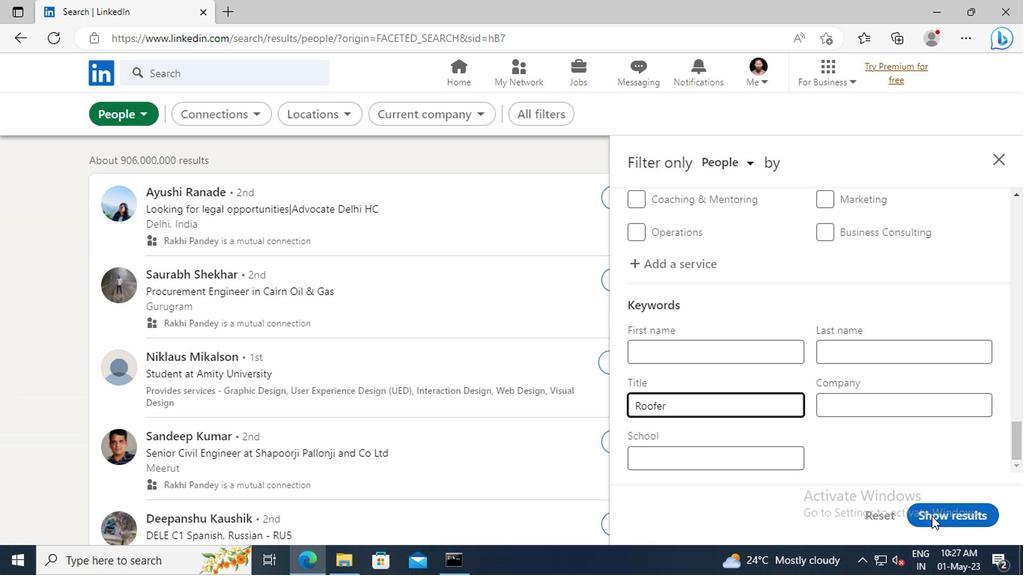 
